 Task: In the Company chevron.com, Log call with description : 'Had a conversation with a lead interested in our support services.'; Select call outcome: 'Busy '; Select call Direction: Inbound; Add date: '15 August, 2023' and time 10:30:AM. Logged in from softage.1@softage.net
Action: Mouse moved to (106, 65)
Screenshot: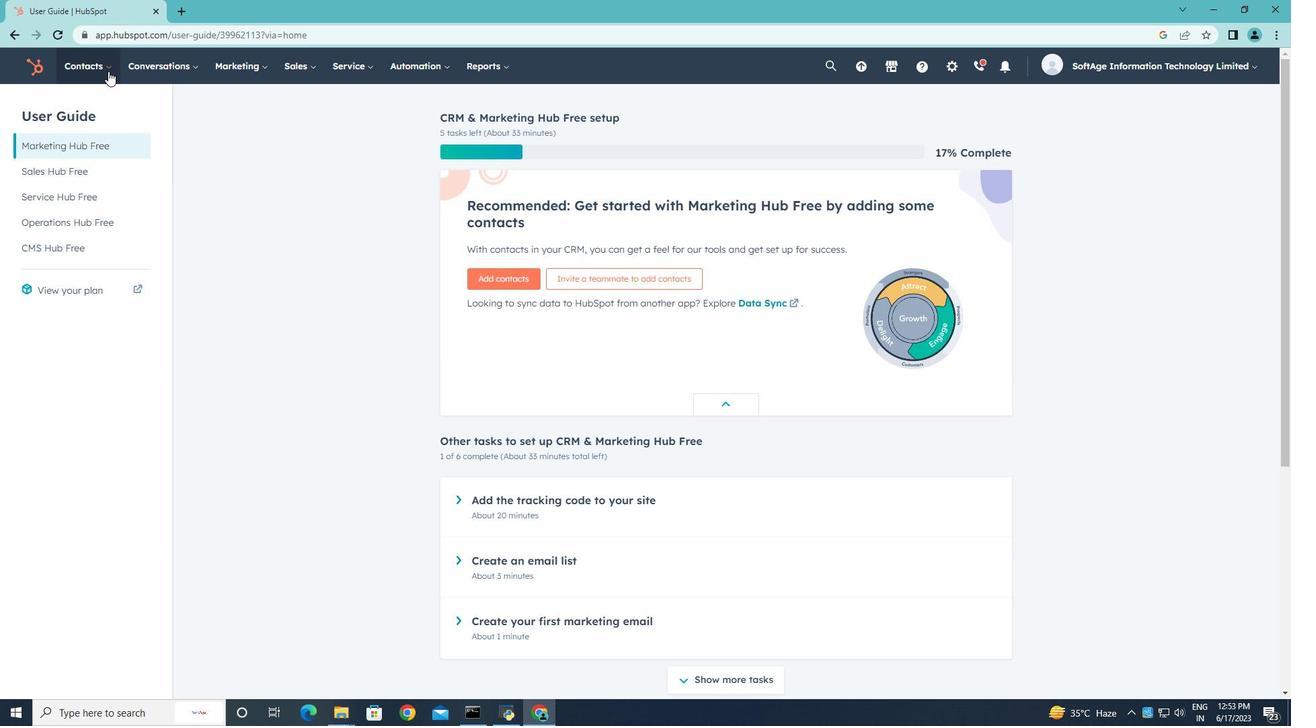 
Action: Mouse pressed left at (106, 65)
Screenshot: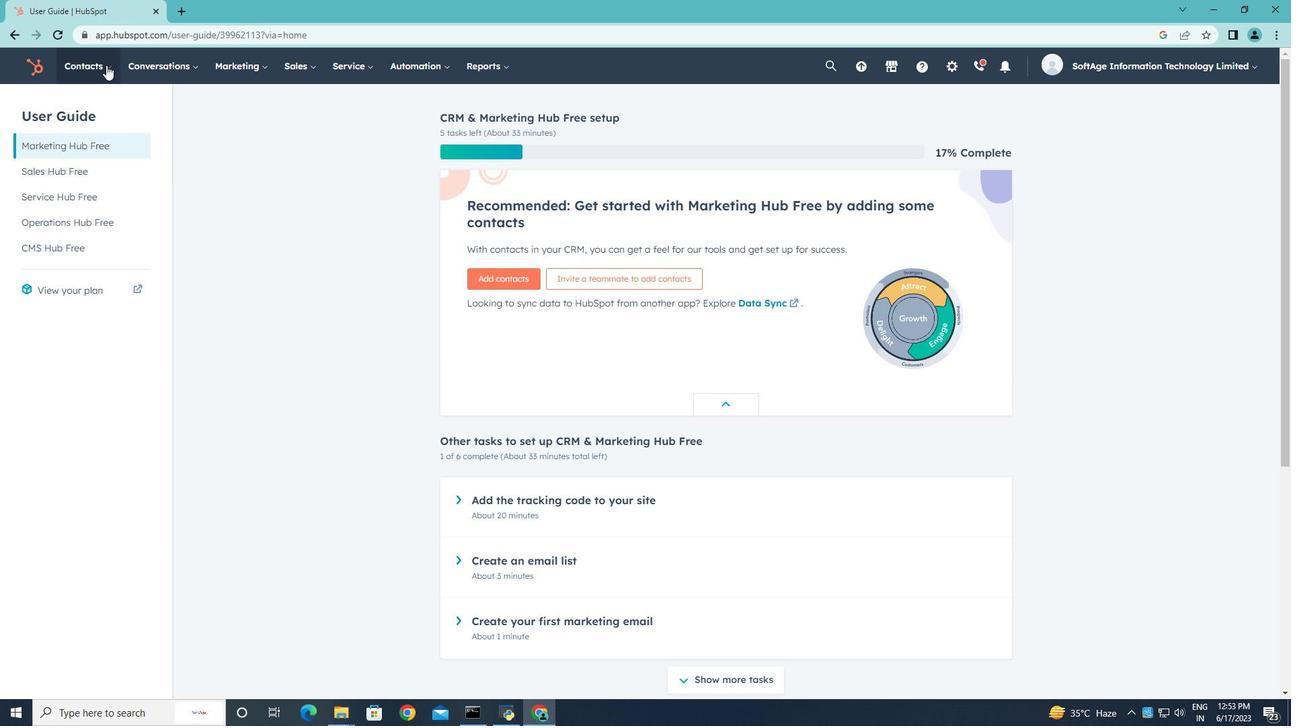
Action: Mouse moved to (103, 129)
Screenshot: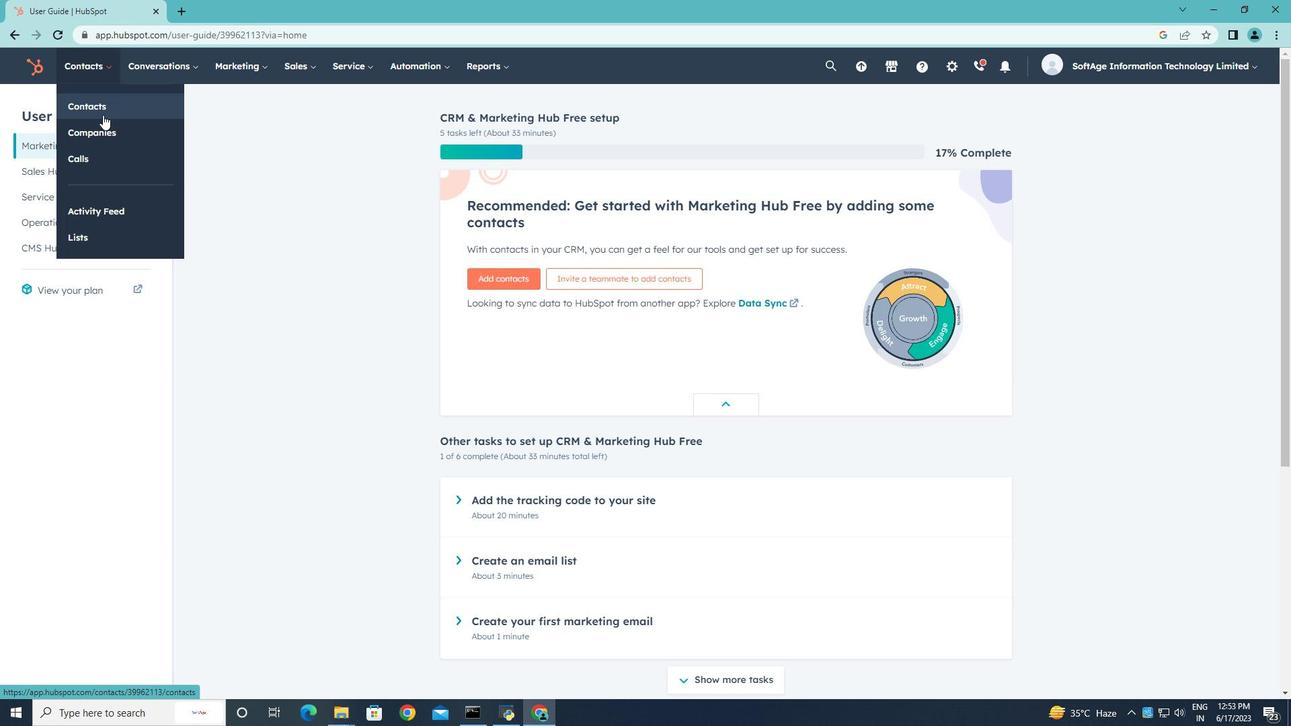 
Action: Mouse pressed left at (103, 129)
Screenshot: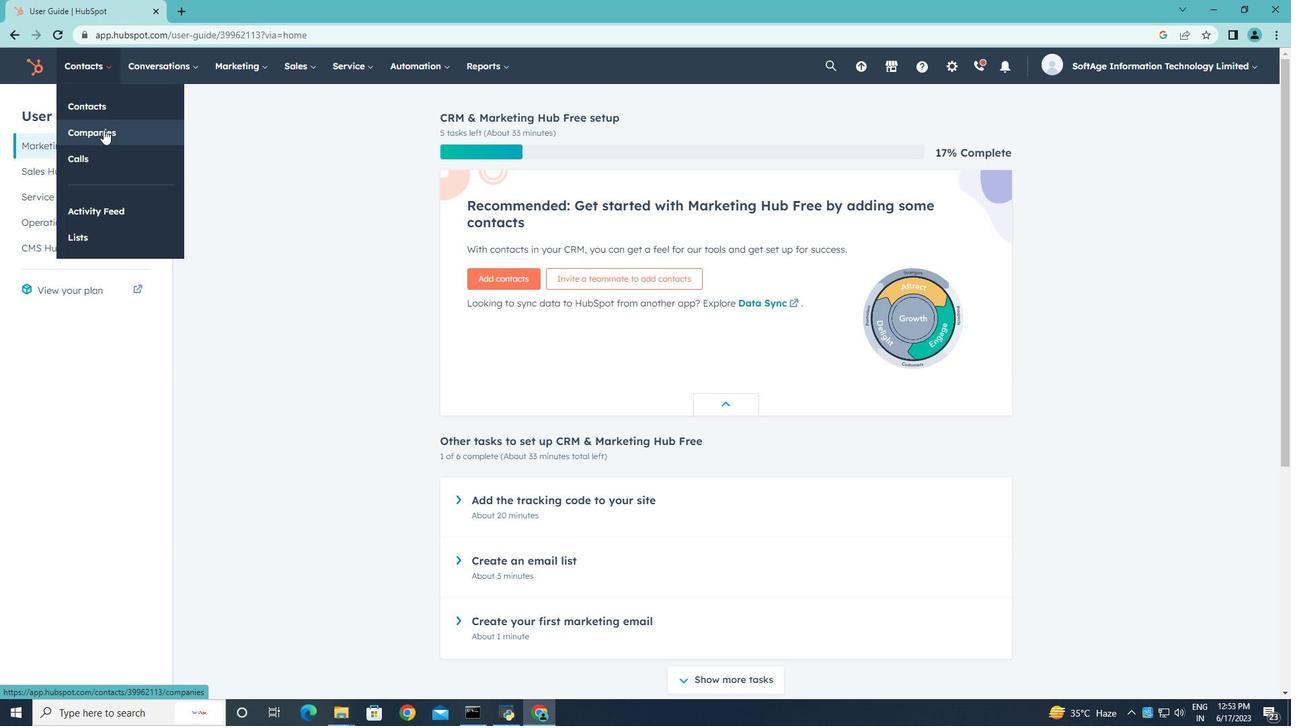
Action: Mouse moved to (96, 213)
Screenshot: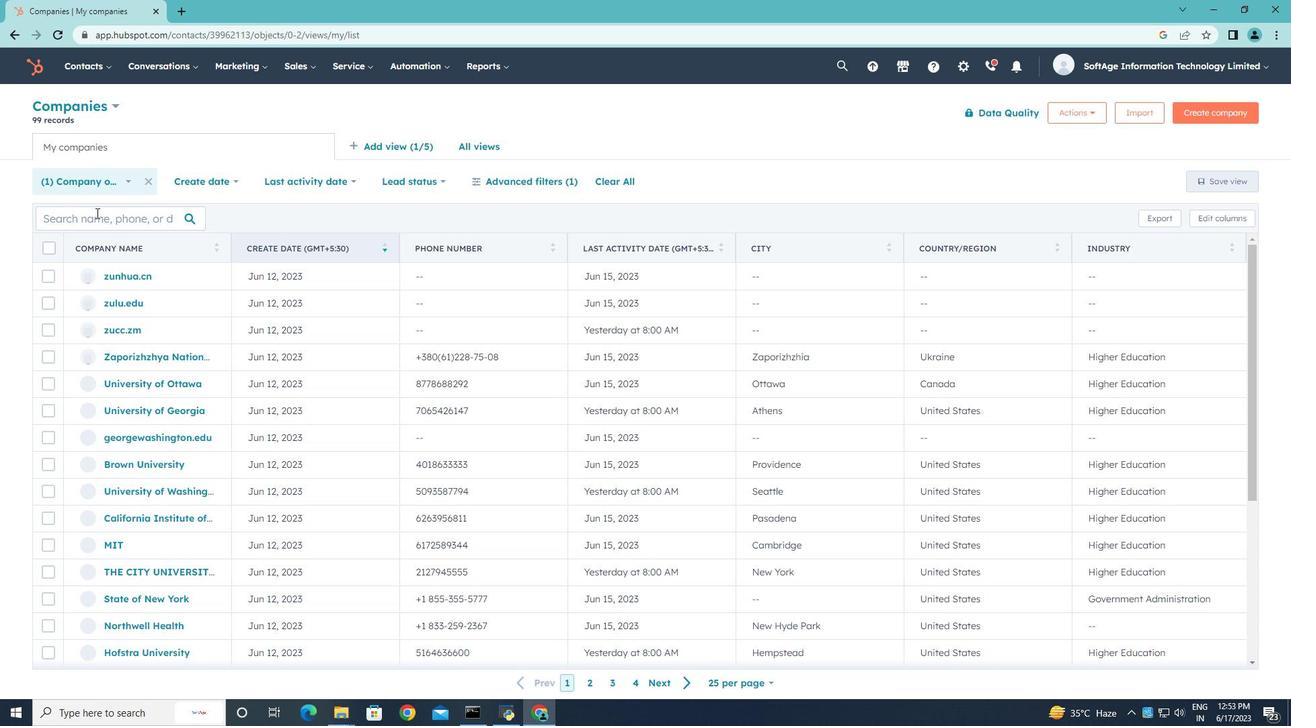 
Action: Mouse pressed left at (96, 213)
Screenshot: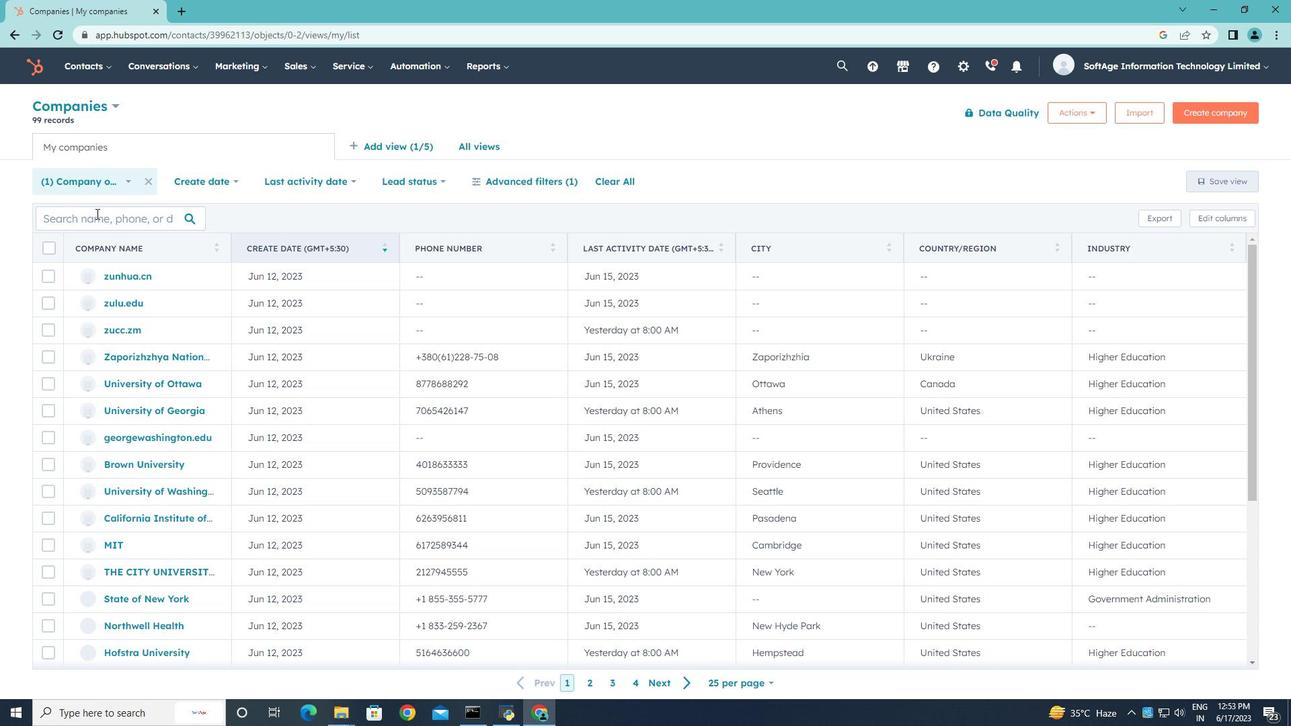 
Action: Key pressed chevron.com
Screenshot: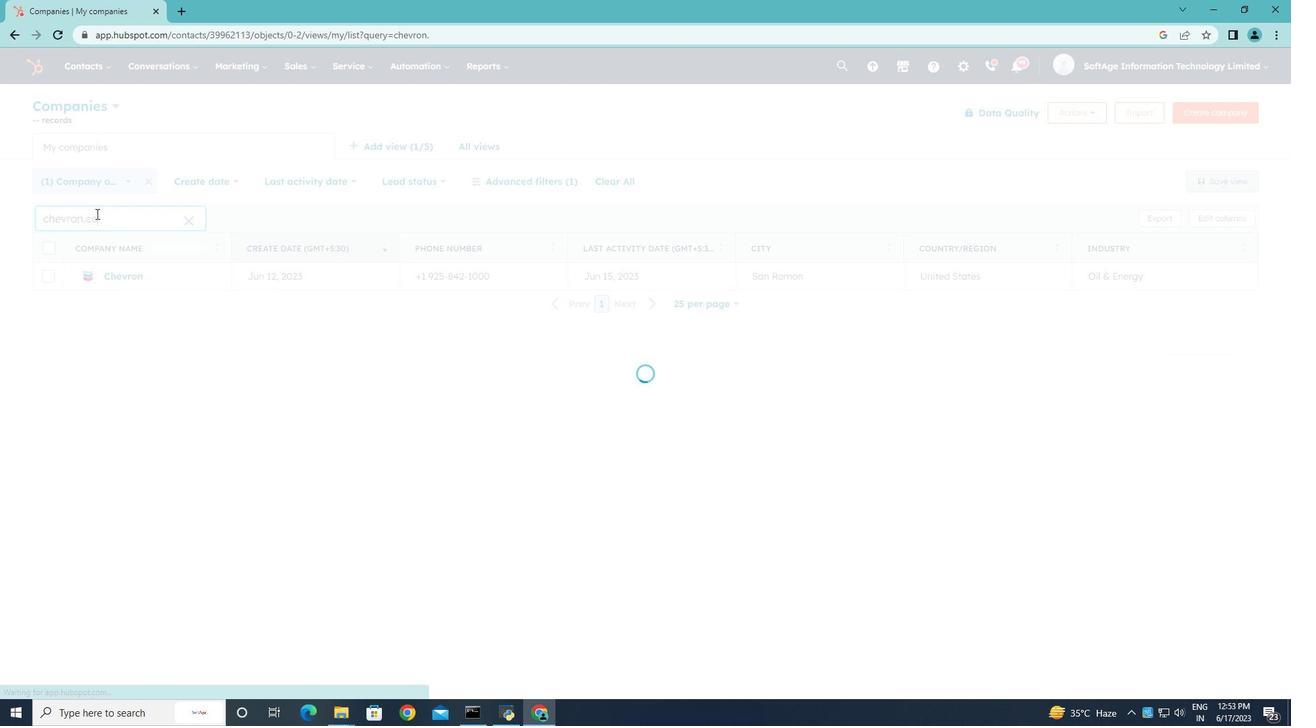
Action: Mouse moved to (123, 275)
Screenshot: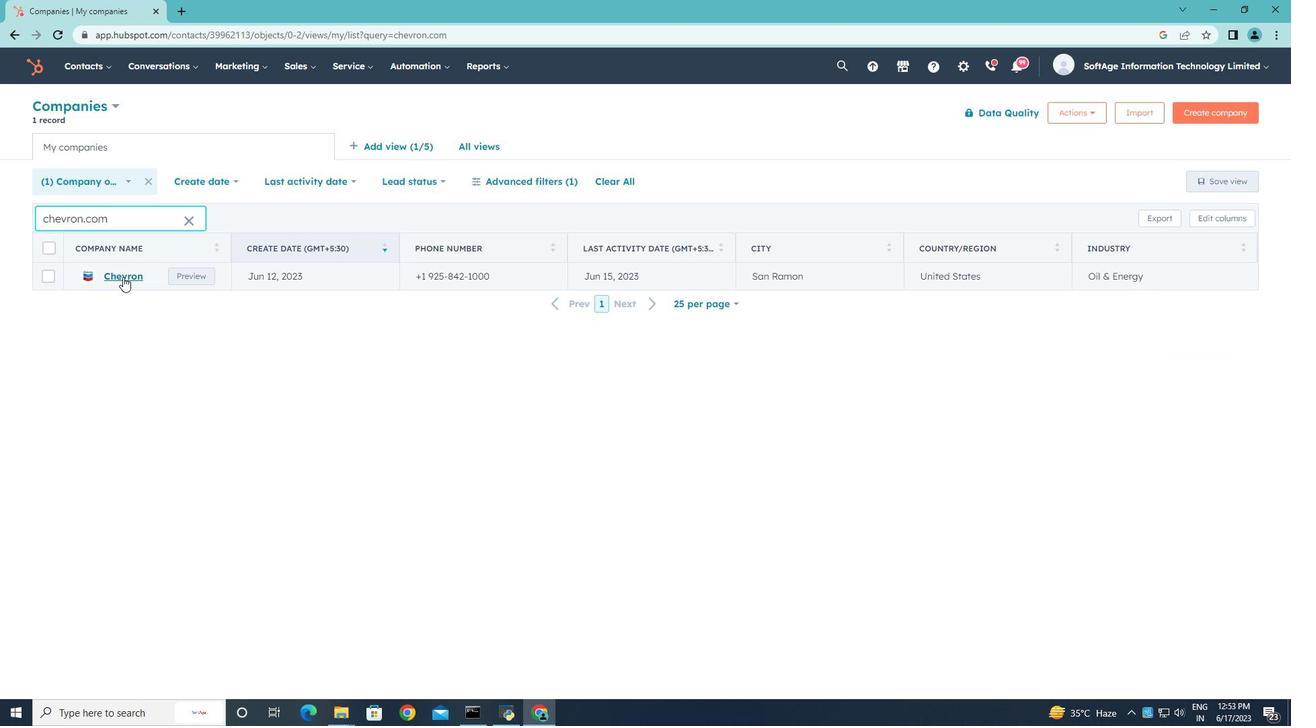 
Action: Mouse pressed left at (123, 275)
Screenshot: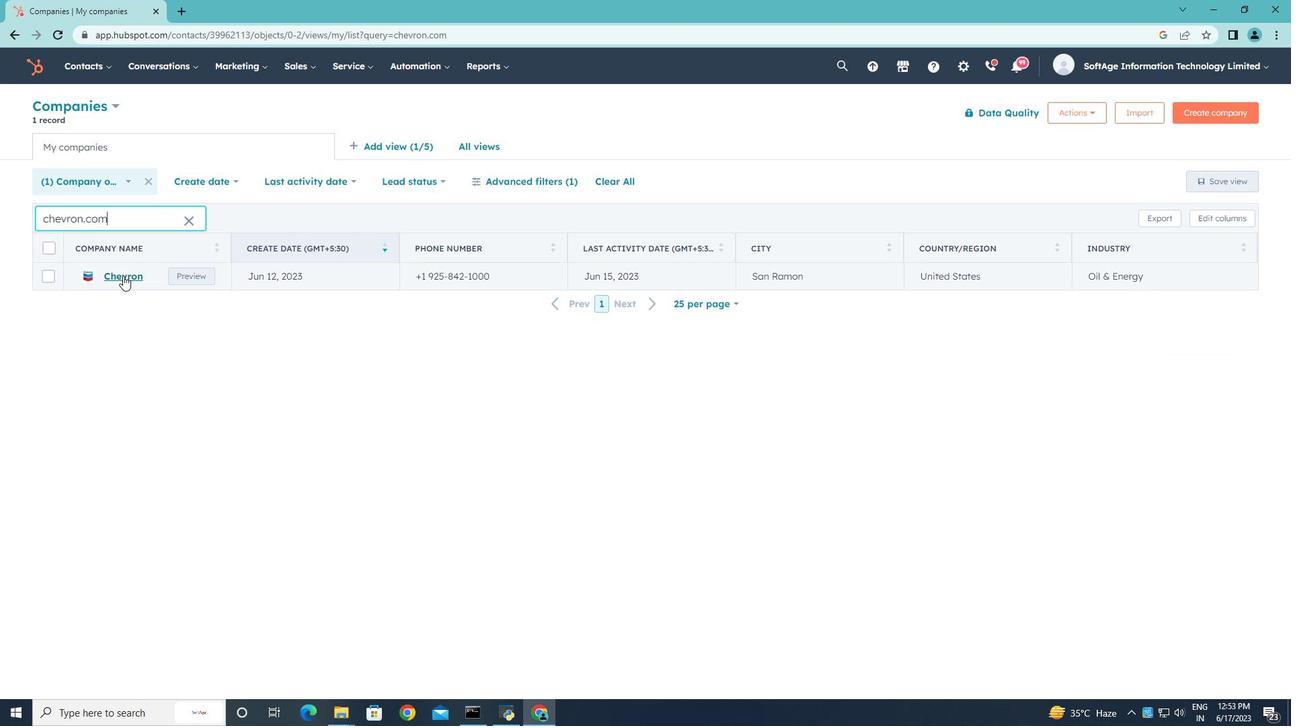 
Action: Mouse moved to (264, 230)
Screenshot: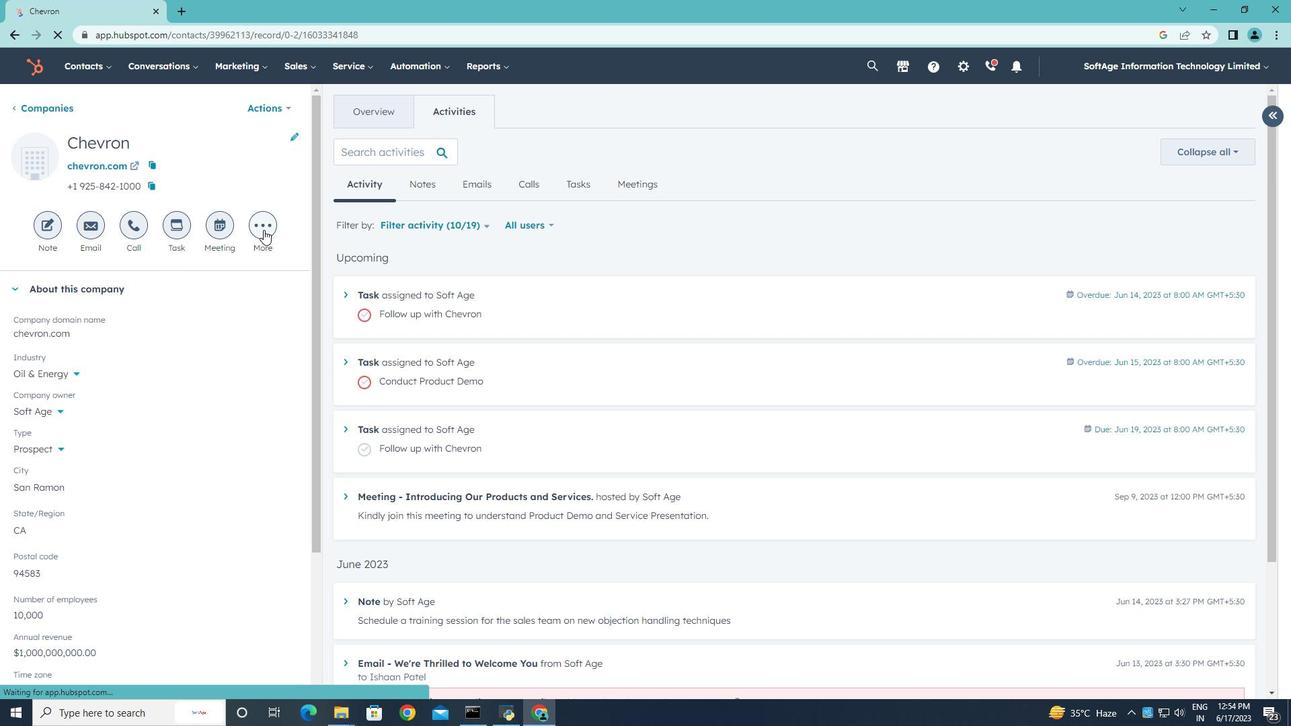 
Action: Mouse pressed left at (264, 230)
Screenshot: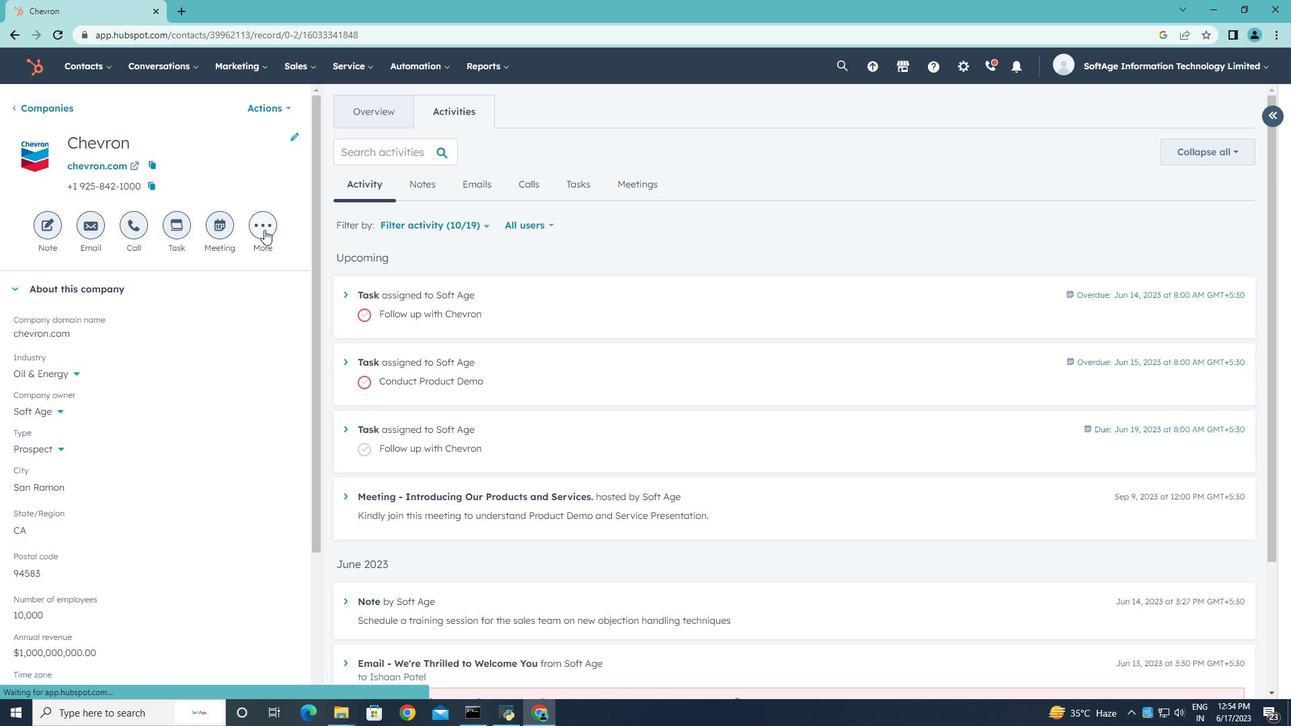 
Action: Mouse moved to (248, 341)
Screenshot: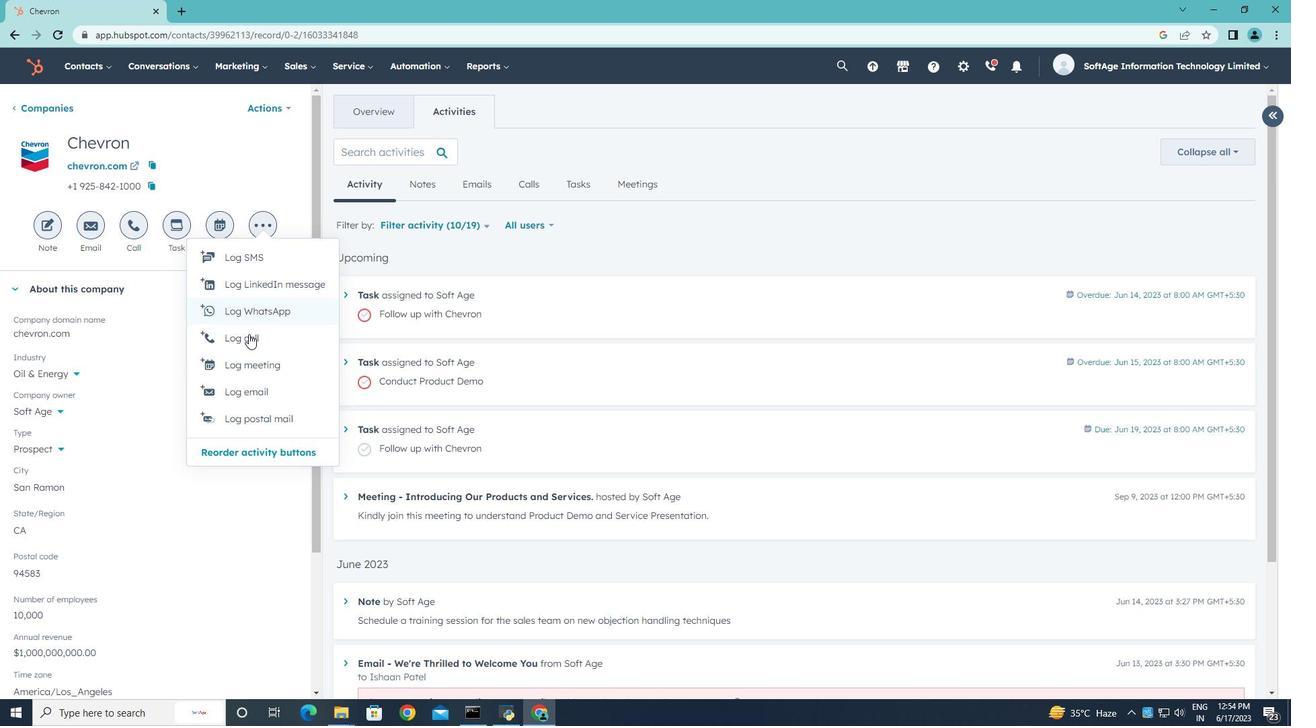 
Action: Mouse pressed left at (248, 341)
Screenshot: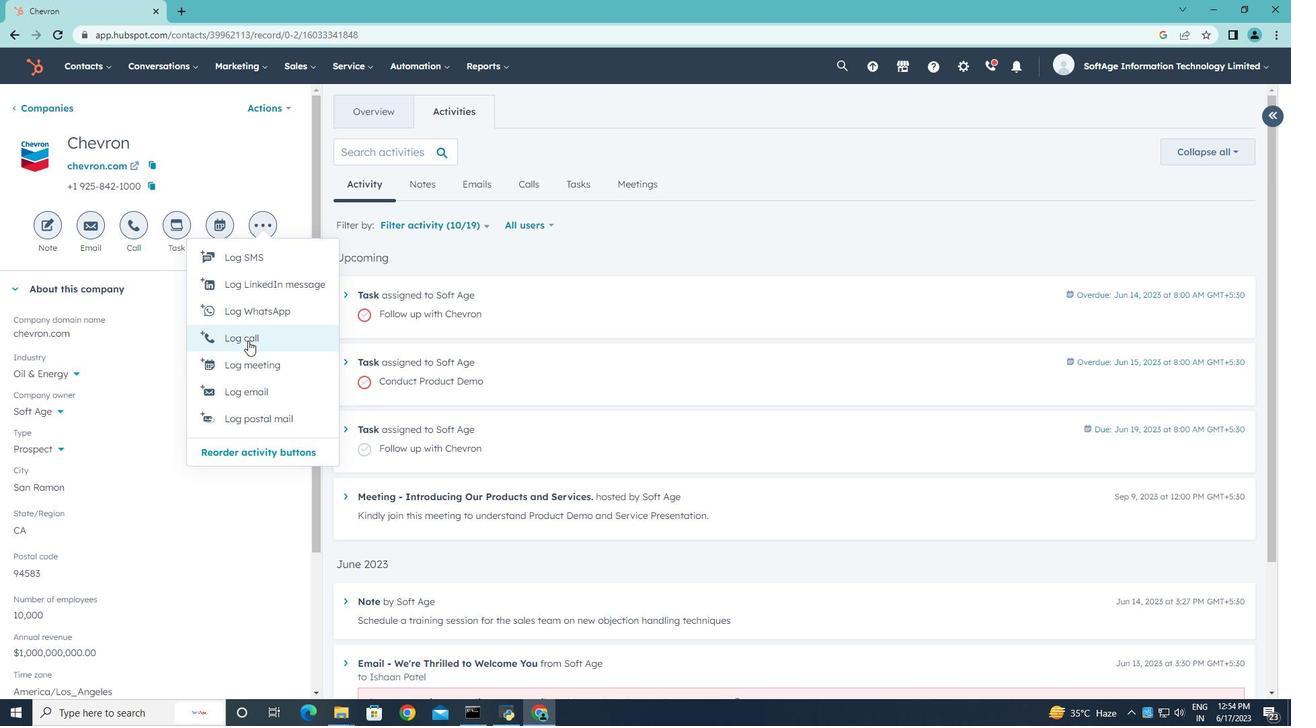 
Action: Key pressed <Key.shift>Had<Key.space>a<Key.space>conversation<Key.space>with<Key.space>a<Key.space>lead<Key.space>interested<Key.space>in<Key.space>our<Key.space>support<Key.space>services.
Screenshot: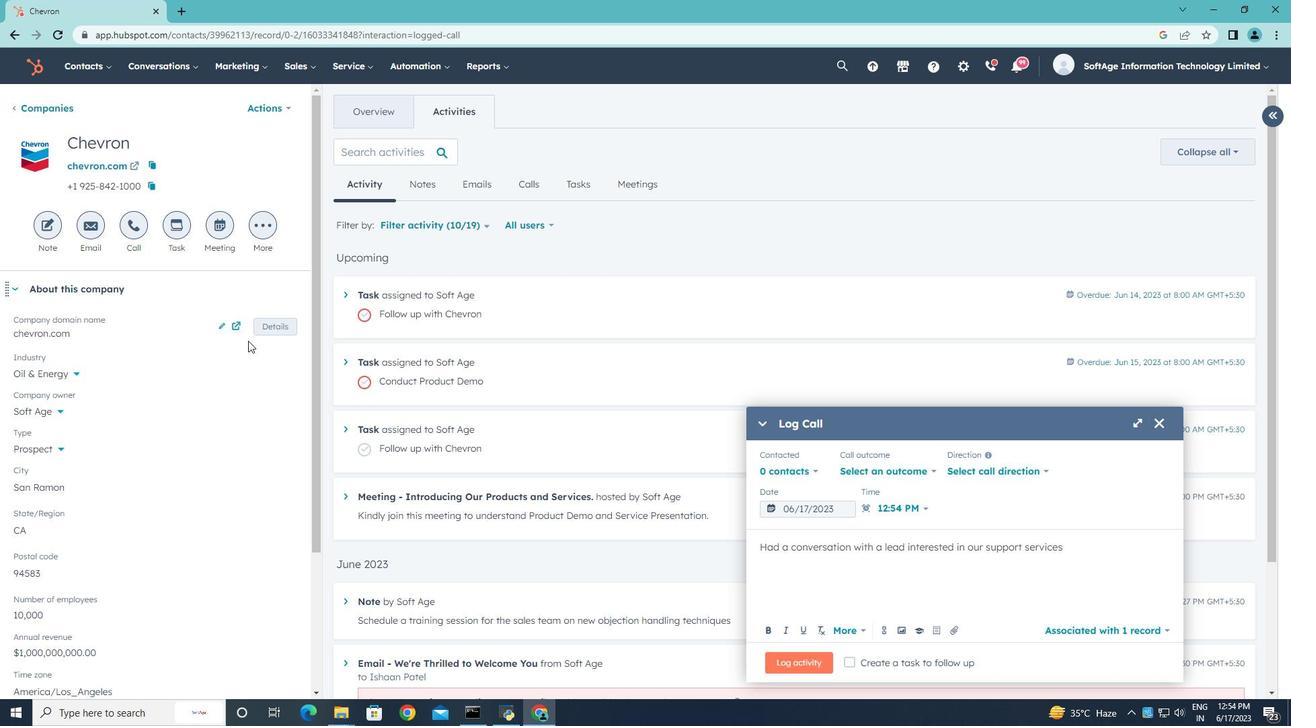 
Action: Mouse moved to (934, 471)
Screenshot: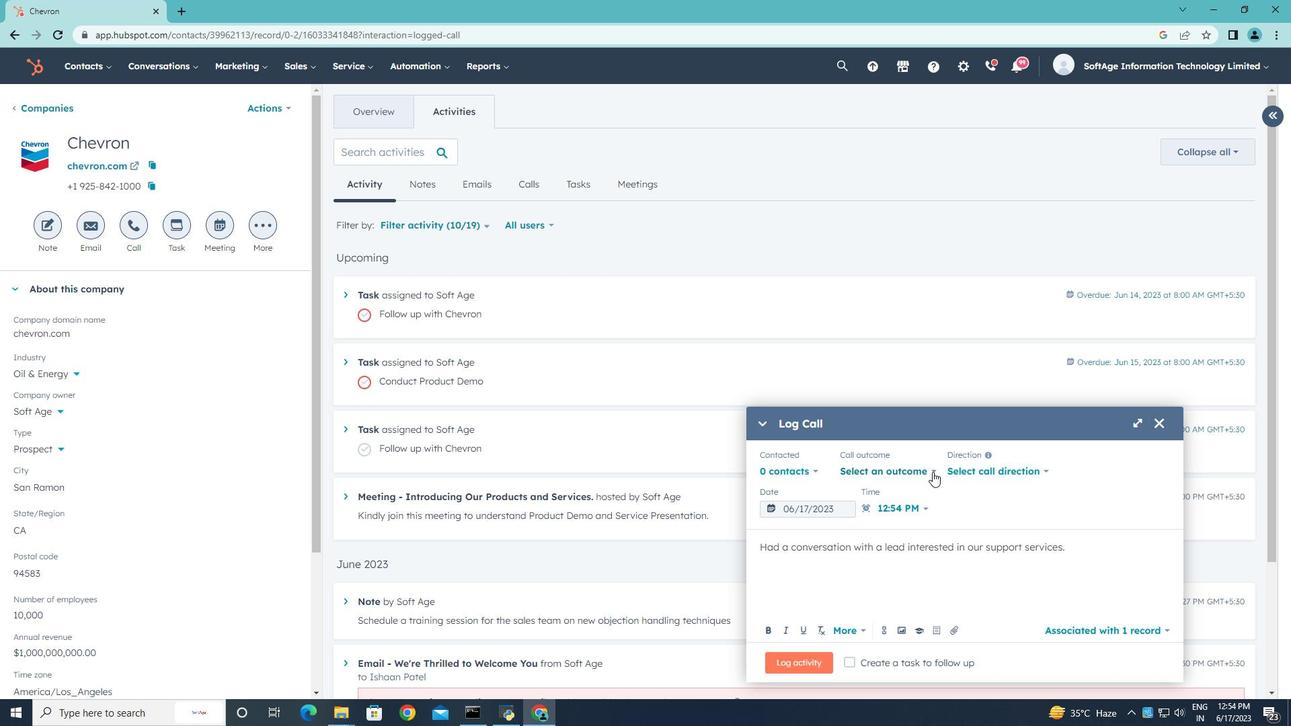 
Action: Mouse pressed left at (934, 471)
Screenshot: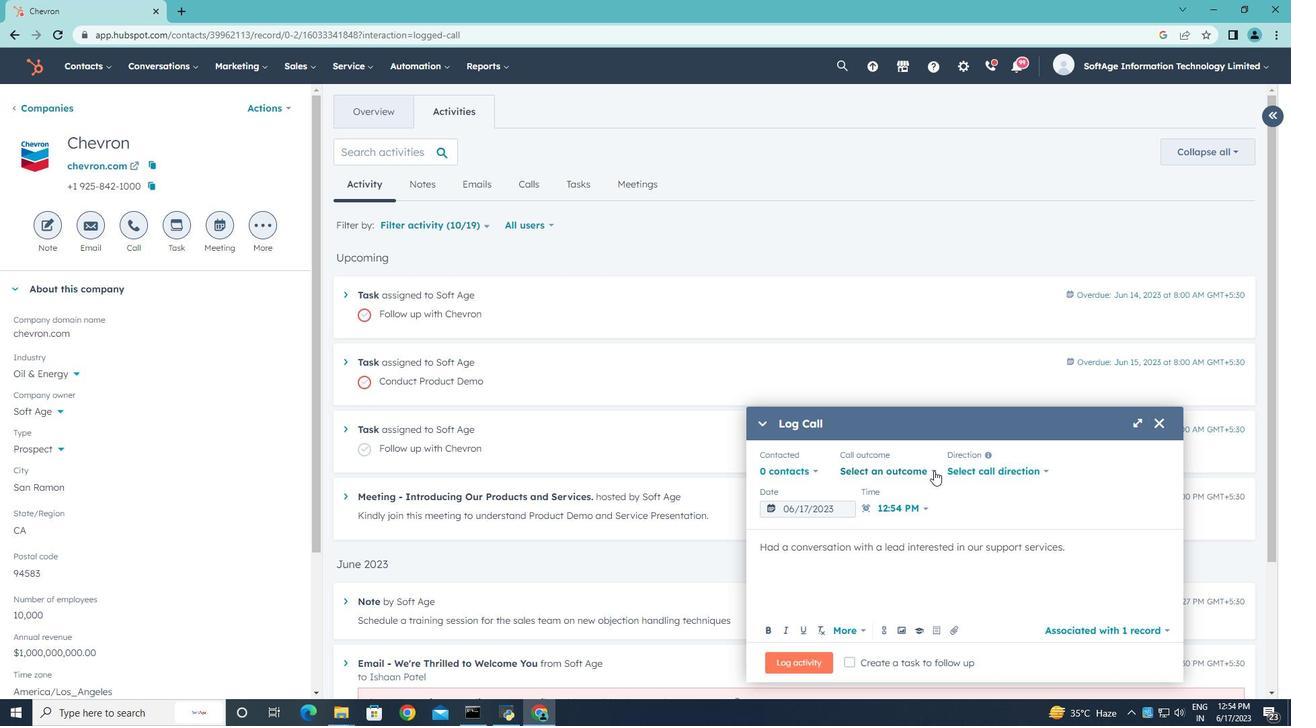 
Action: Mouse moved to (888, 508)
Screenshot: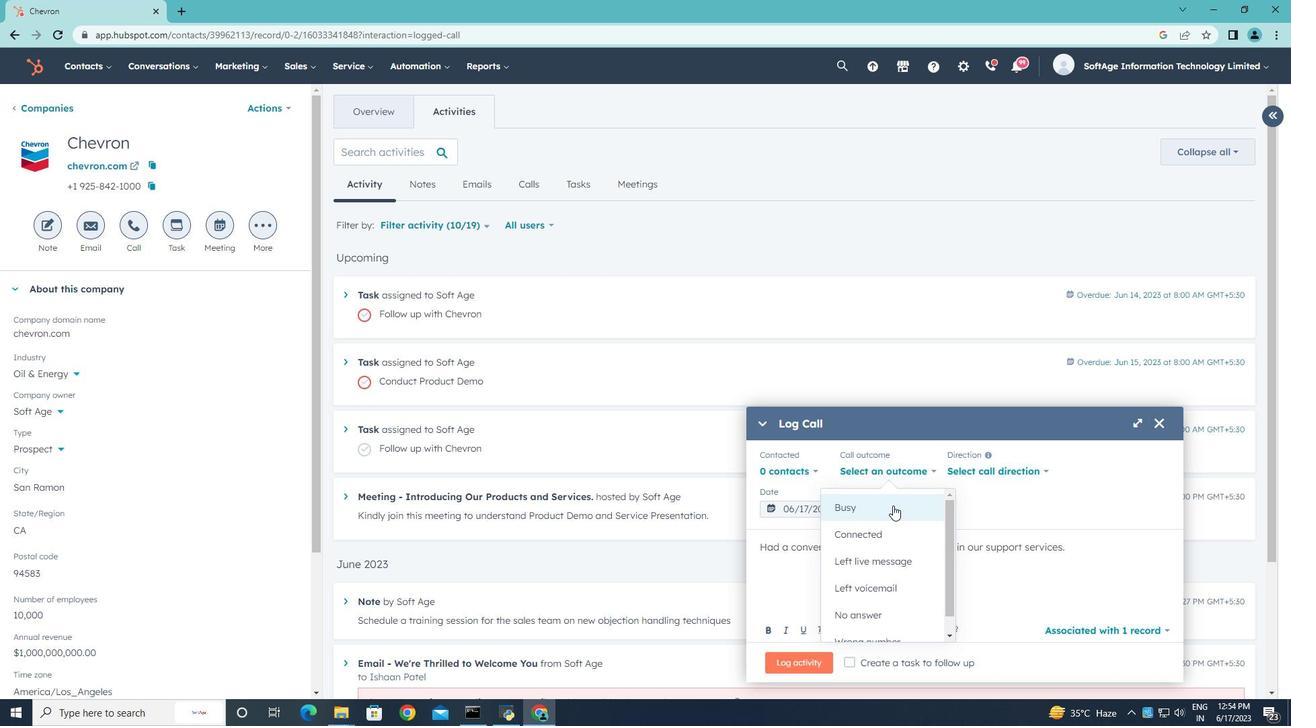 
Action: Mouse pressed left at (888, 508)
Screenshot: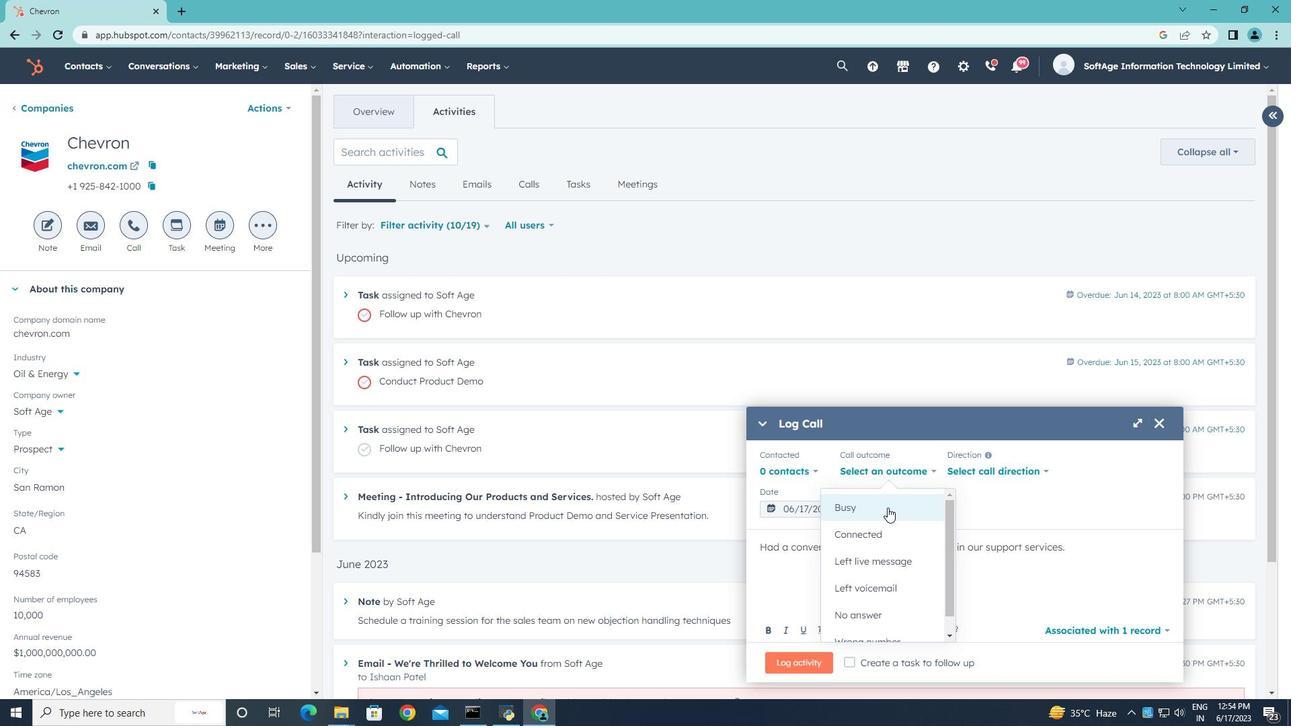 
Action: Mouse moved to (979, 471)
Screenshot: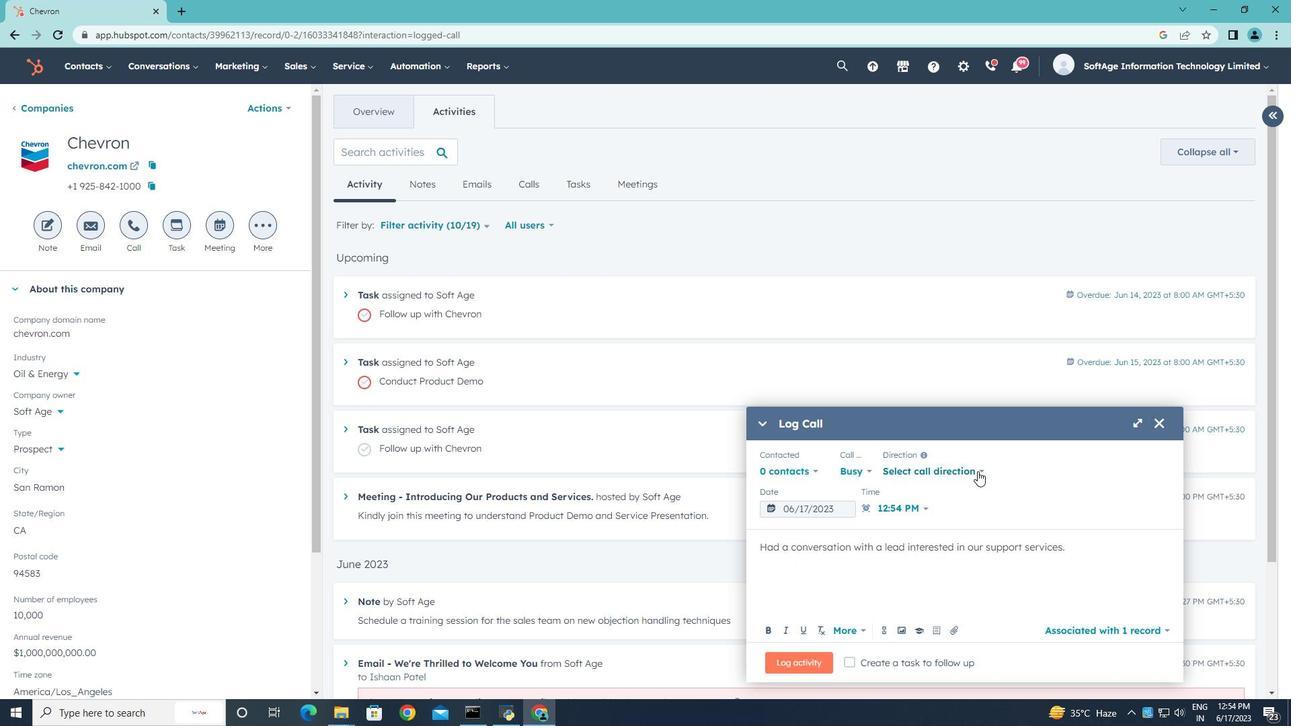 
Action: Mouse pressed left at (979, 471)
Screenshot: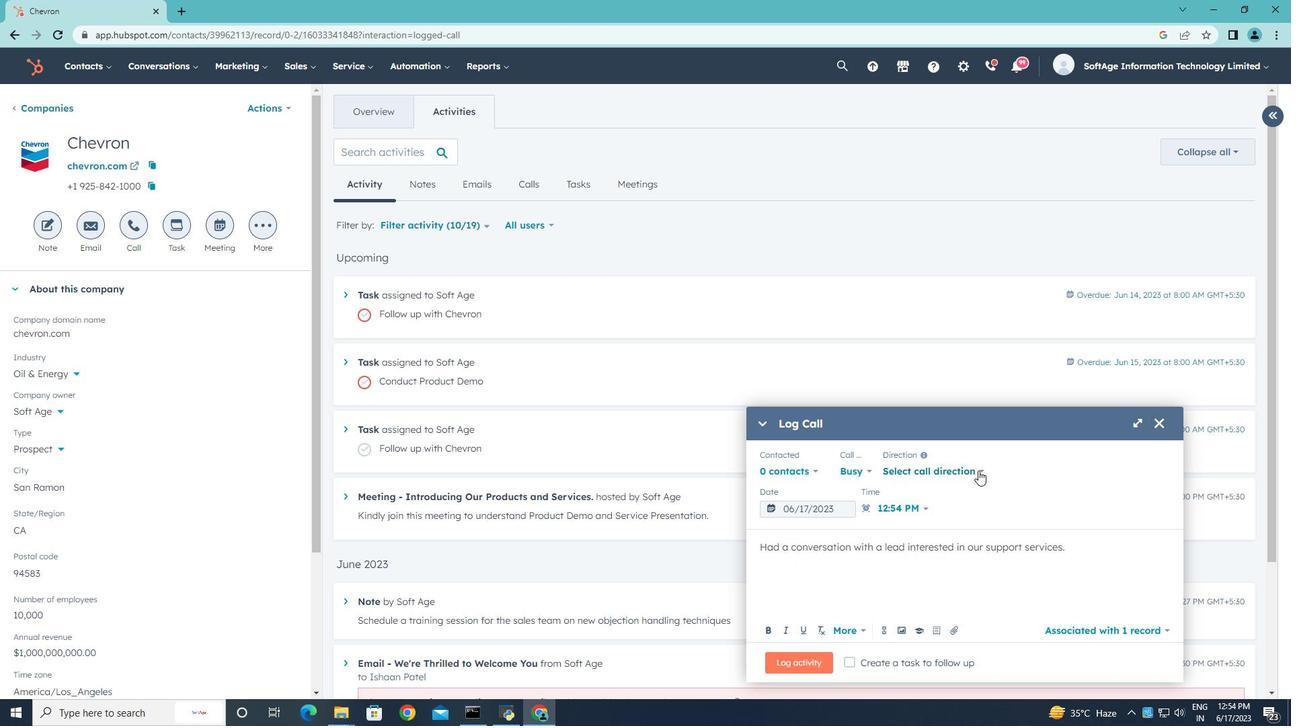 
Action: Mouse moved to (951, 507)
Screenshot: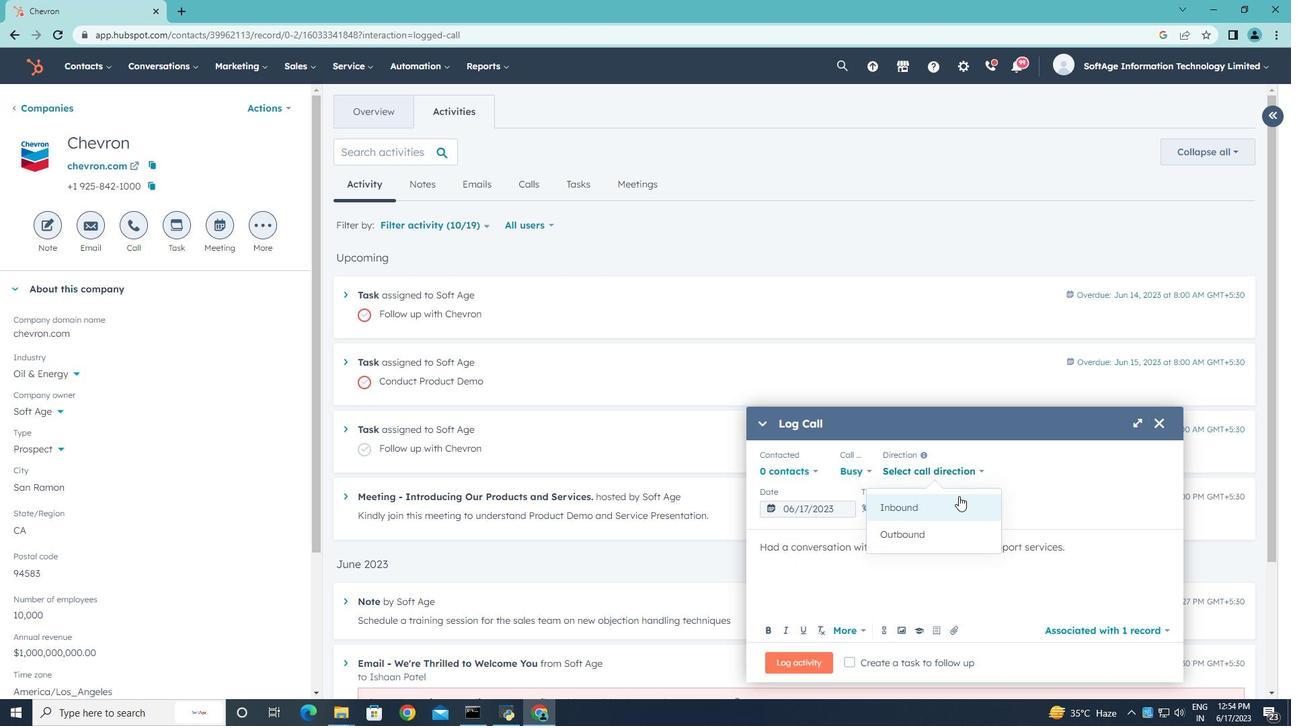 
Action: Mouse pressed left at (951, 507)
Screenshot: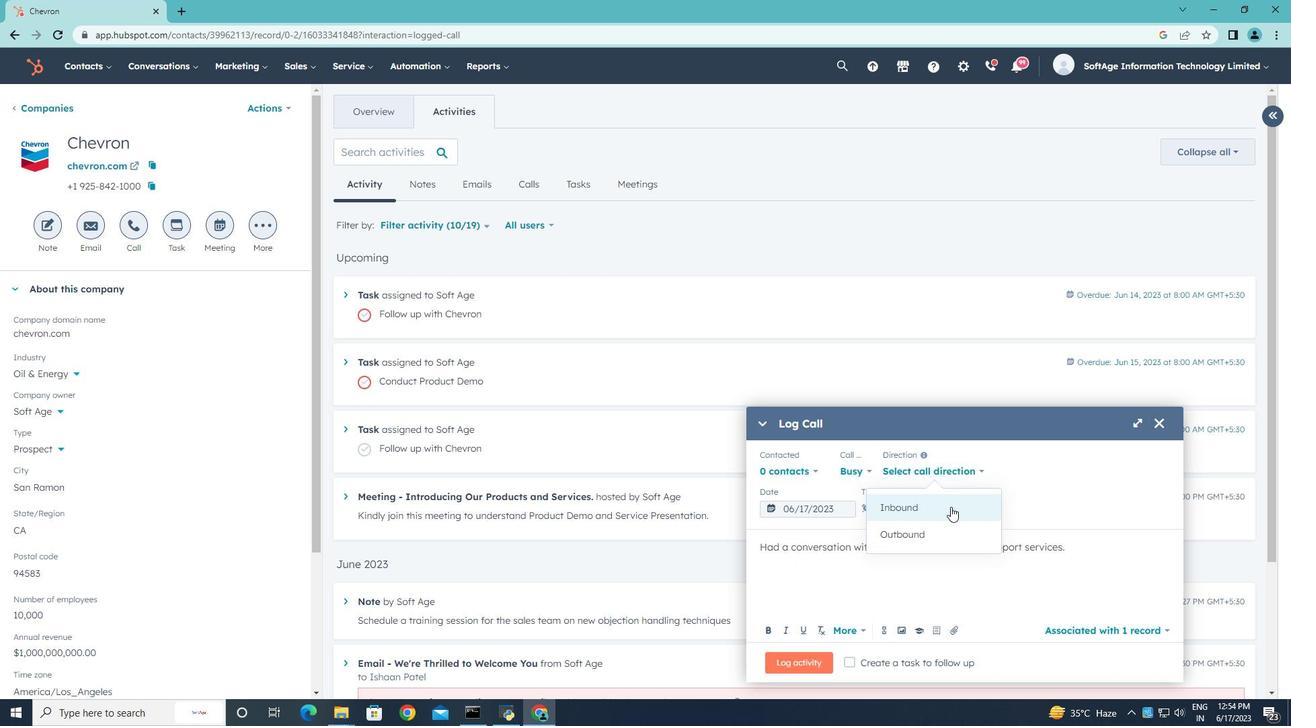 
Action: Mouse moved to (1042, 474)
Screenshot: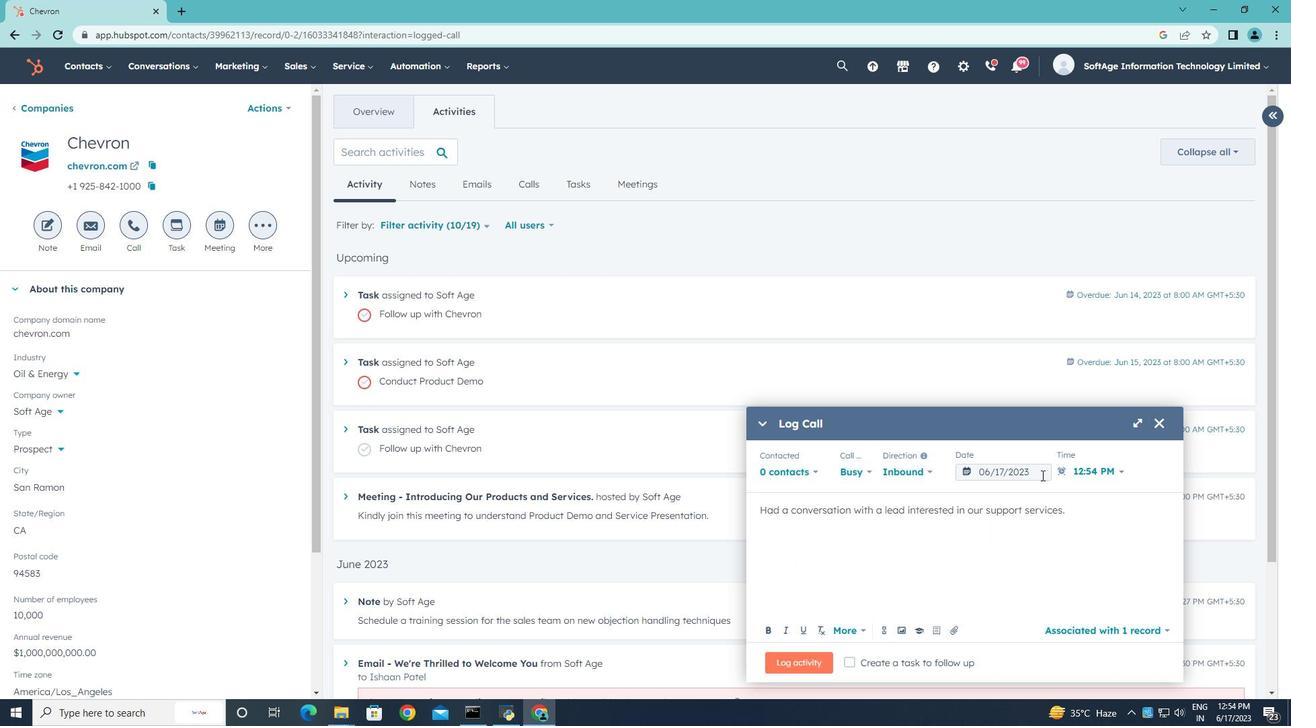 
Action: Mouse pressed left at (1042, 474)
Screenshot: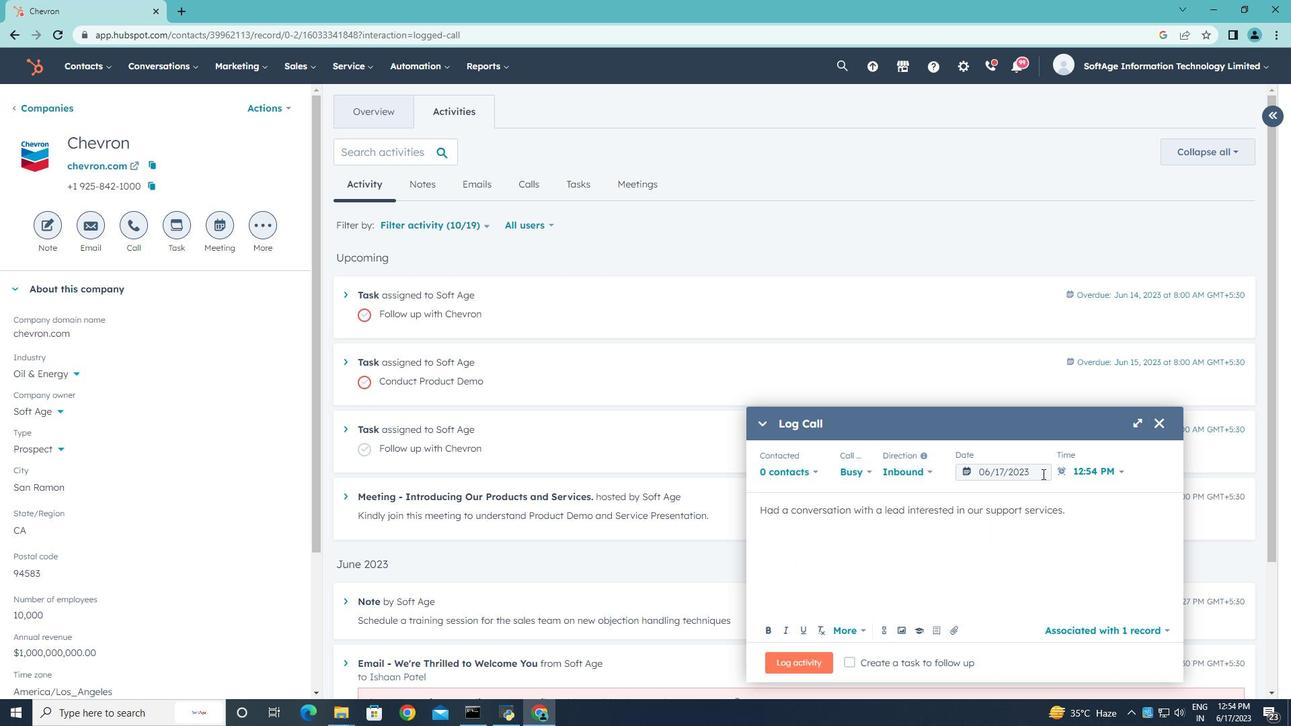 
Action: Mouse moved to (1132, 256)
Screenshot: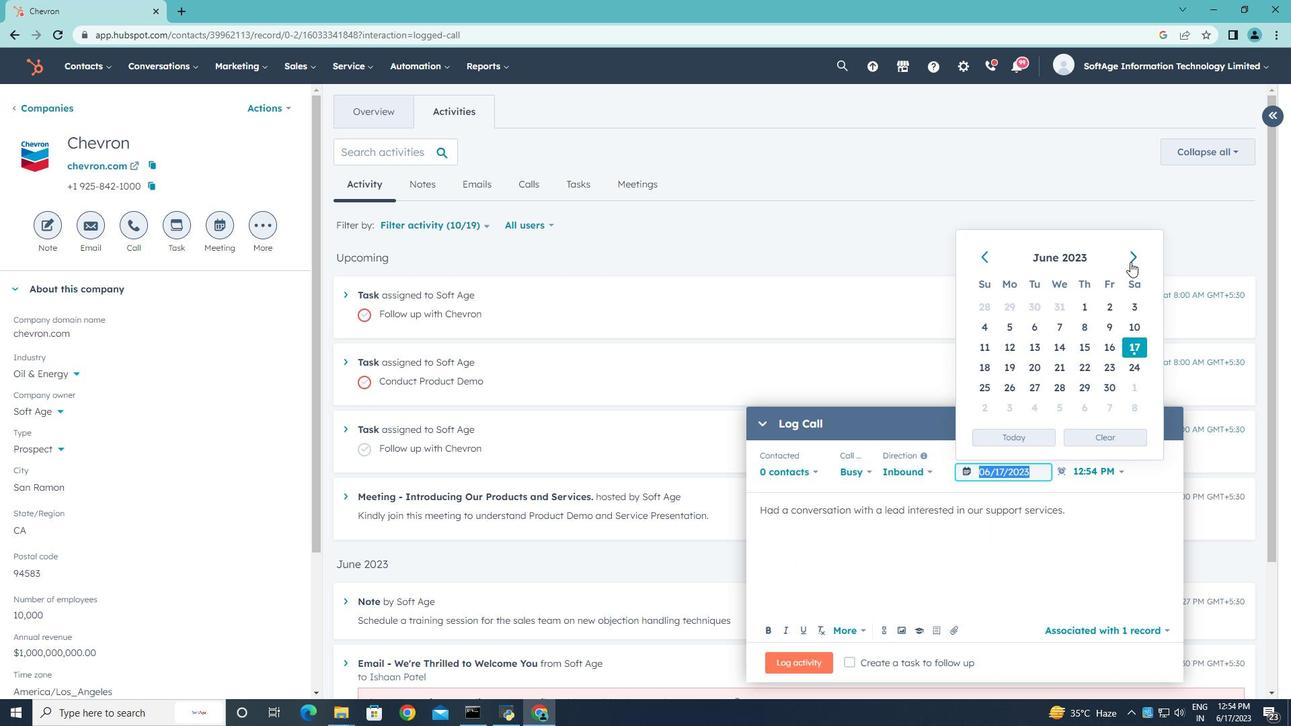 
Action: Mouse pressed left at (1132, 256)
Screenshot: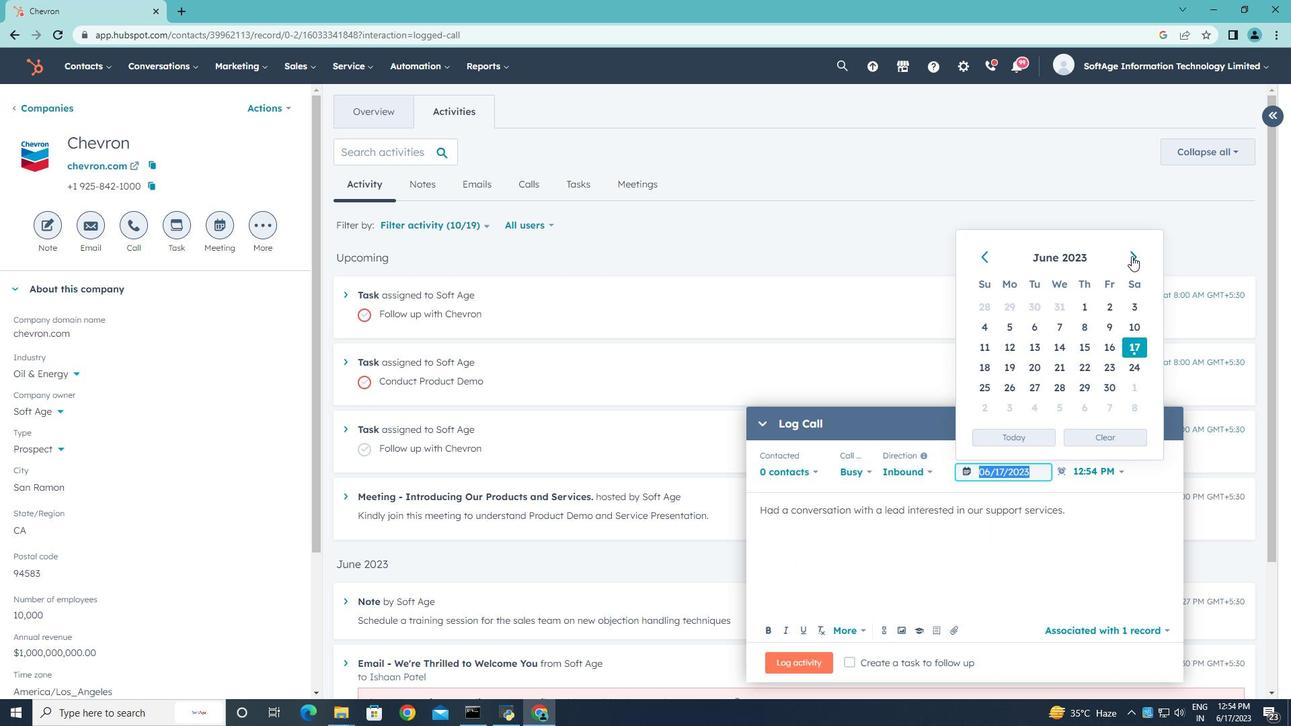 
Action: Mouse pressed left at (1132, 256)
Screenshot: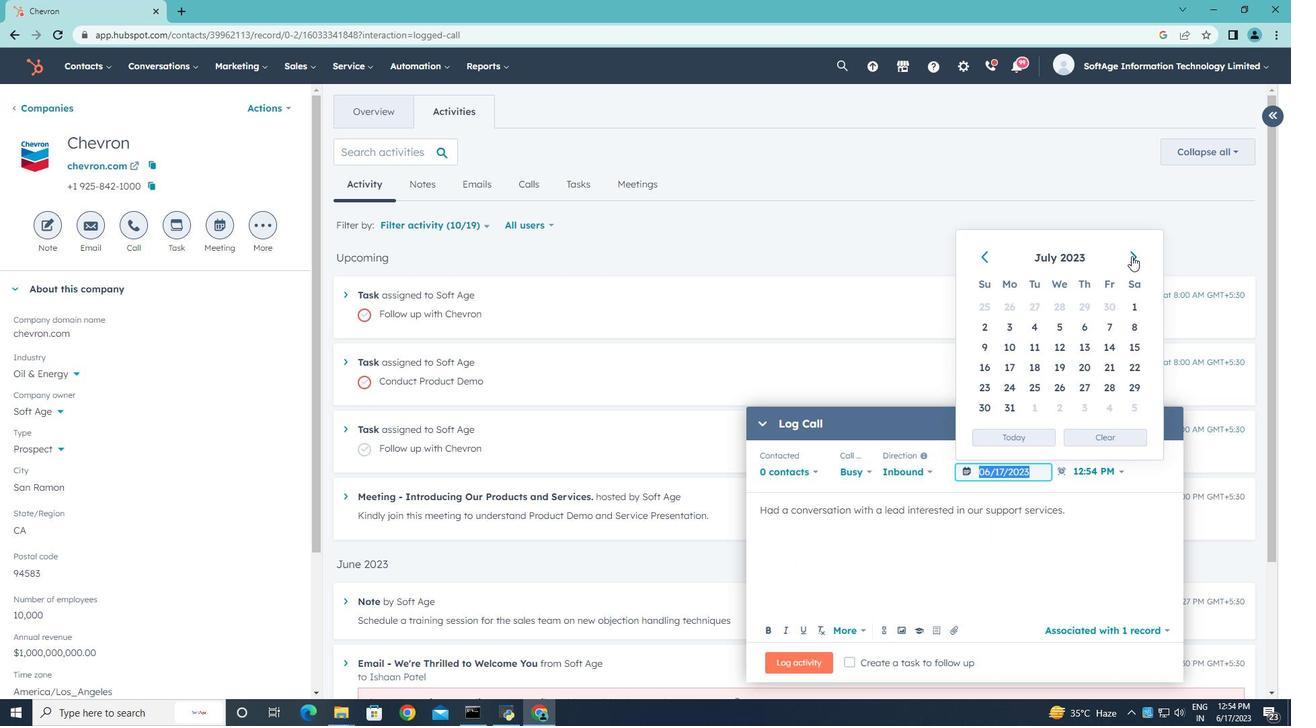 
Action: Mouse moved to (1037, 345)
Screenshot: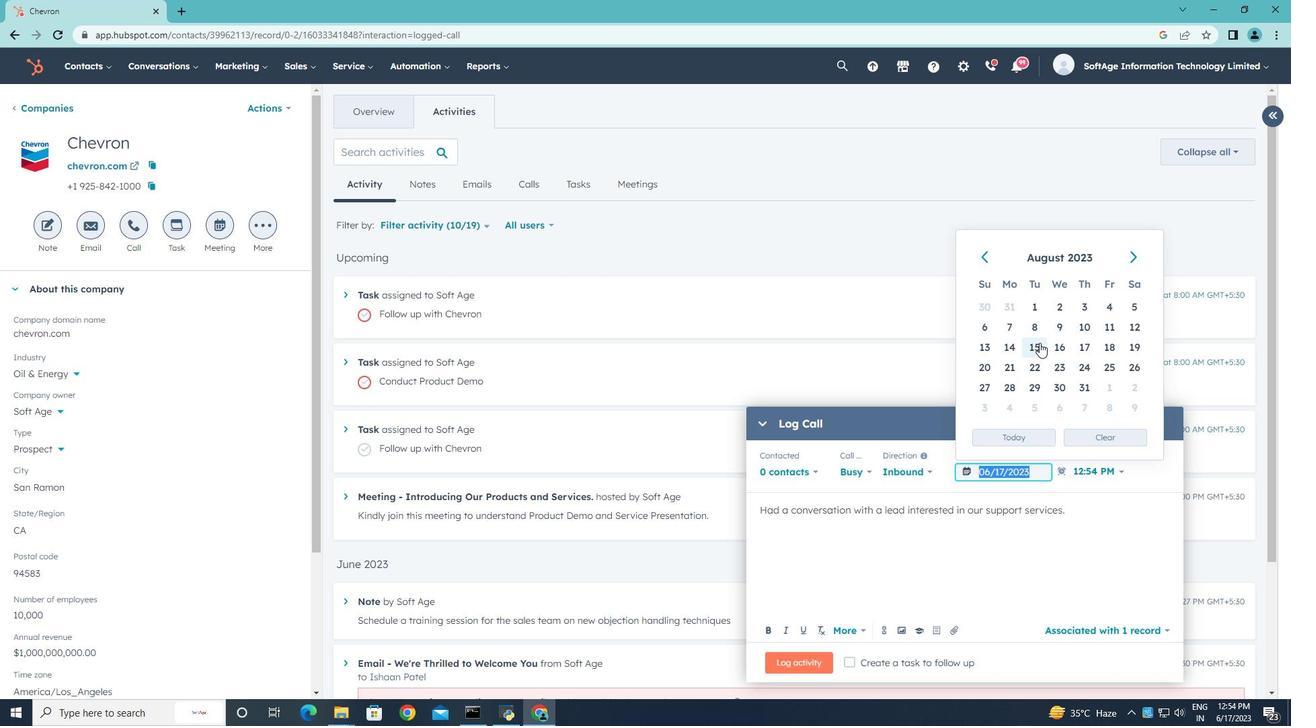 
Action: Mouse pressed left at (1037, 345)
Screenshot: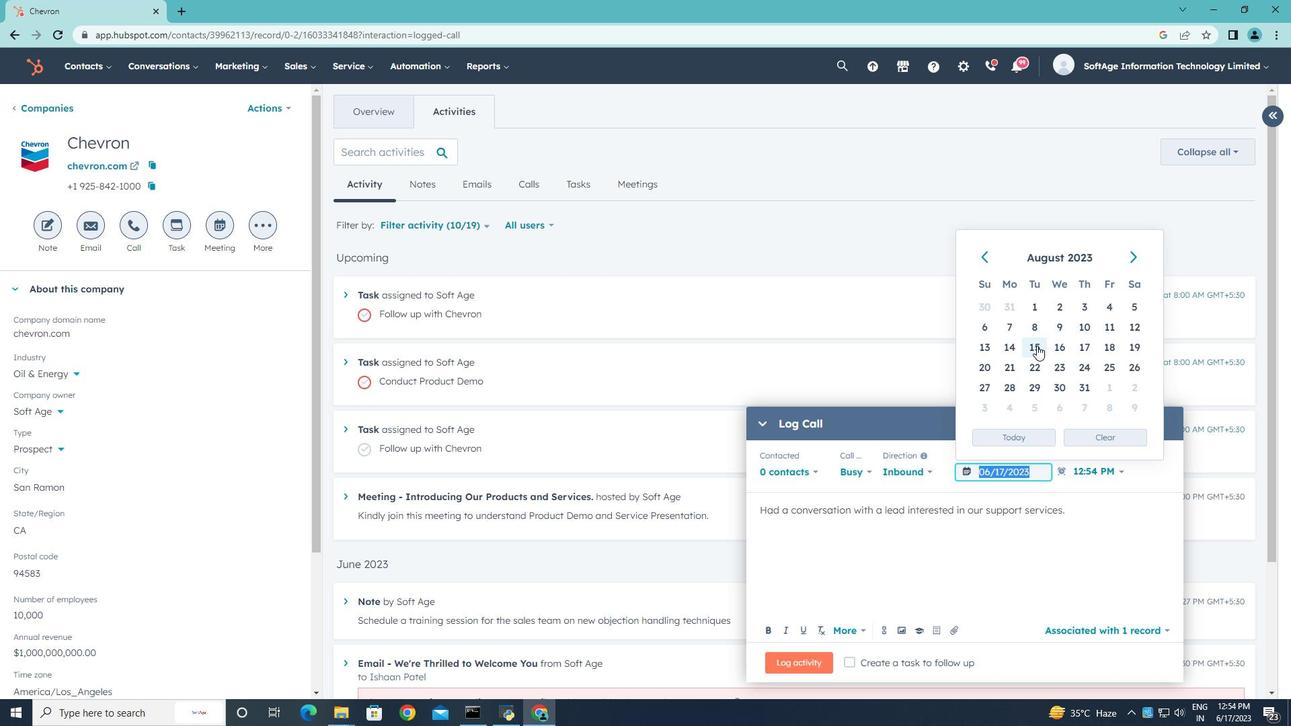 
Action: Mouse moved to (1123, 472)
Screenshot: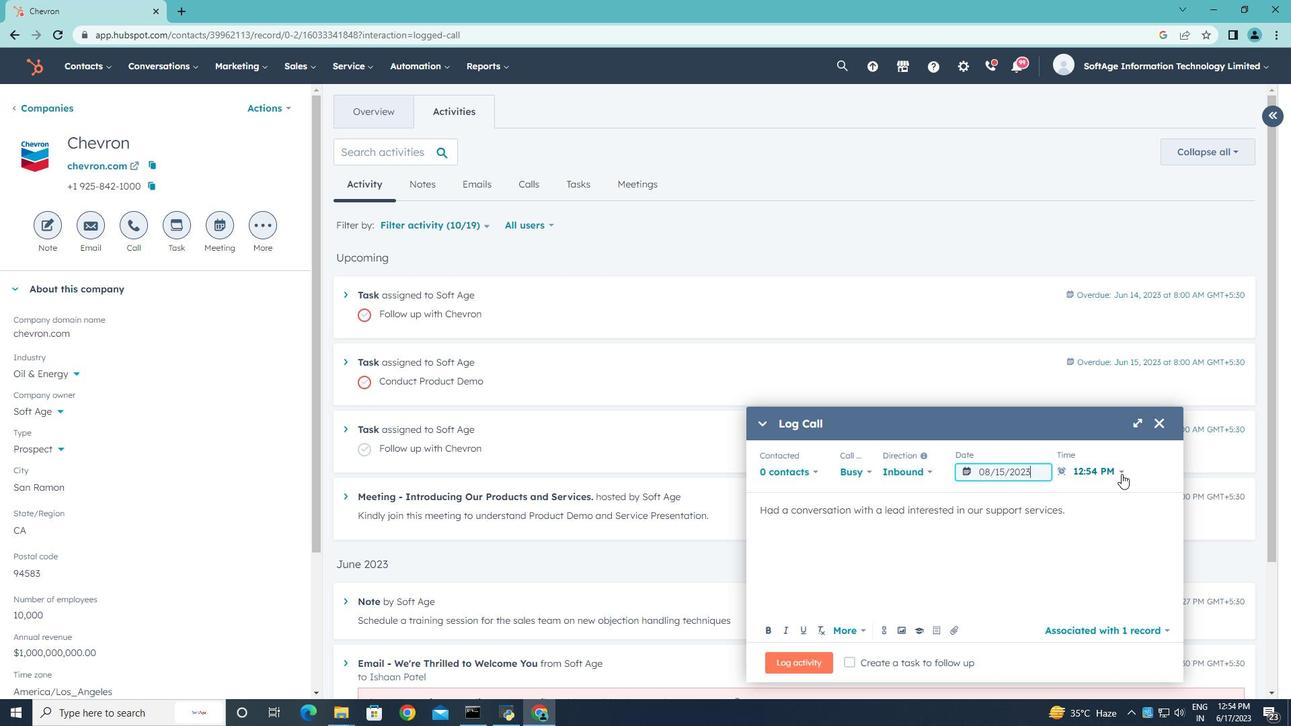 
Action: Mouse pressed left at (1123, 472)
Screenshot: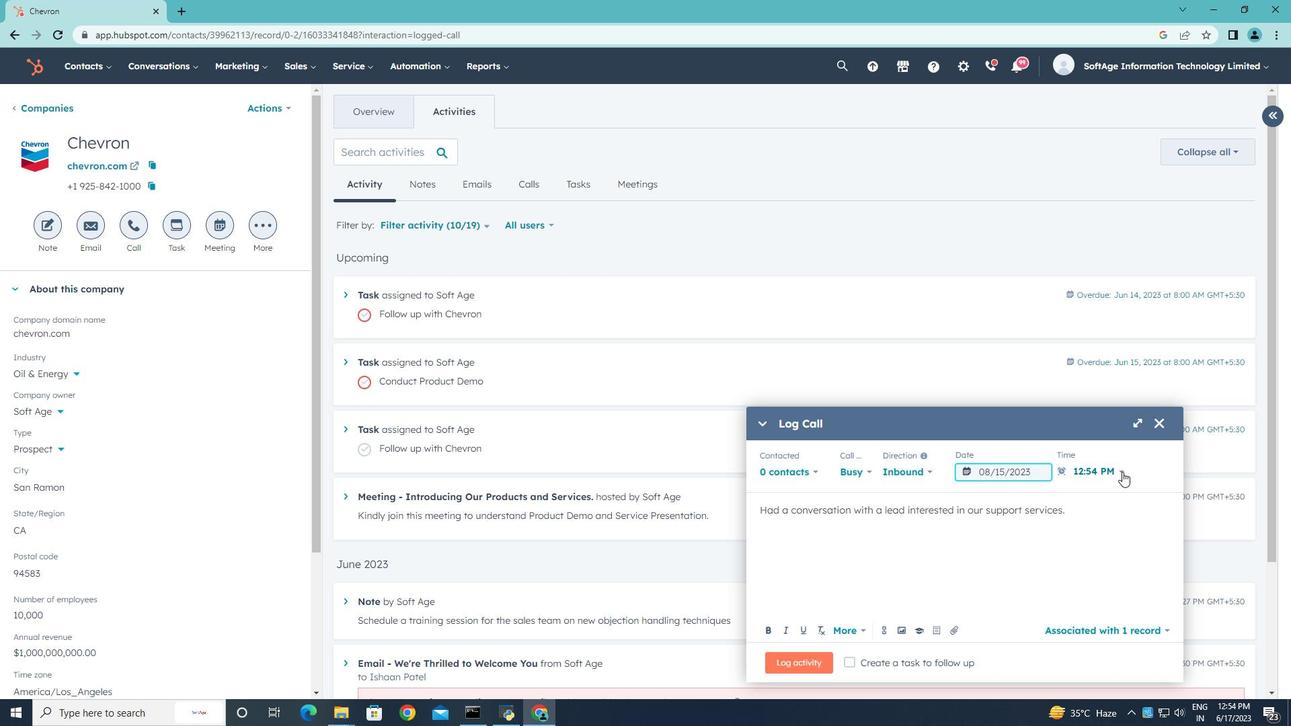 
Action: Mouse moved to (1089, 571)
Screenshot: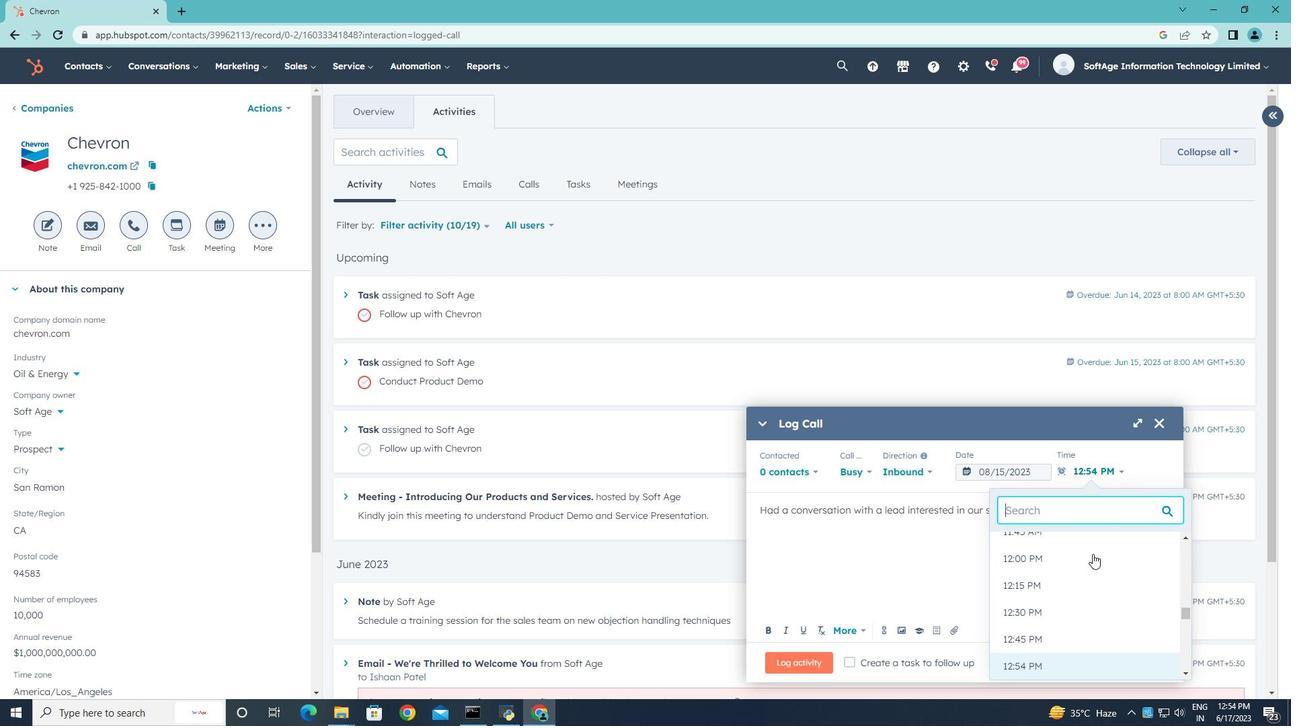 
Action: Mouse scrolled (1089, 572) with delta (0, 0)
Screenshot: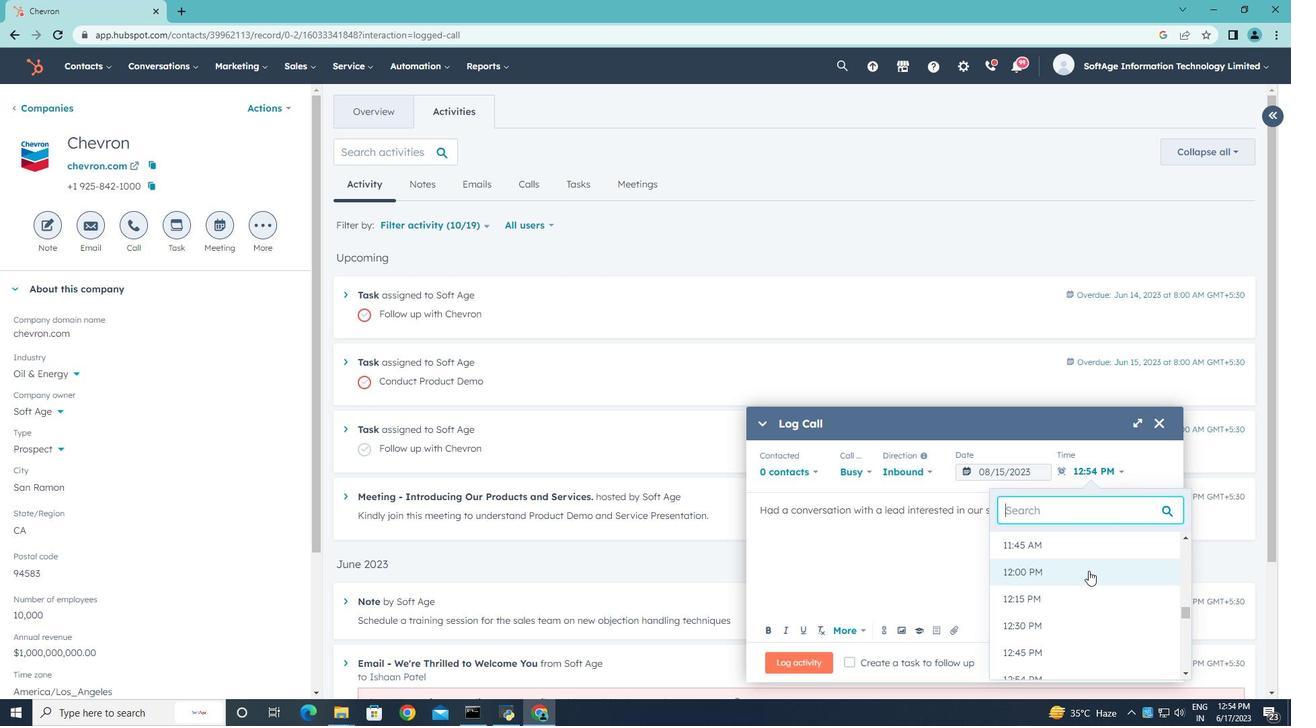 
Action: Mouse scrolled (1089, 572) with delta (0, 0)
Screenshot: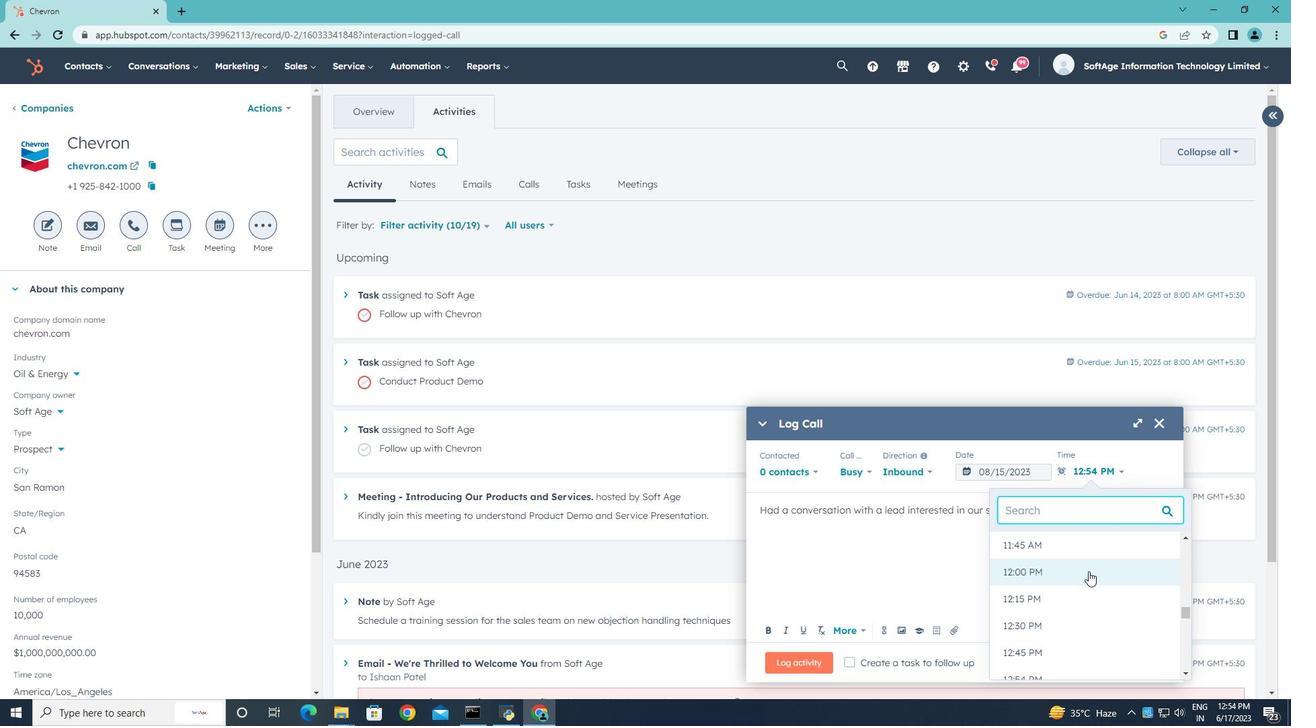 
Action: Mouse scrolled (1089, 572) with delta (0, 0)
Screenshot: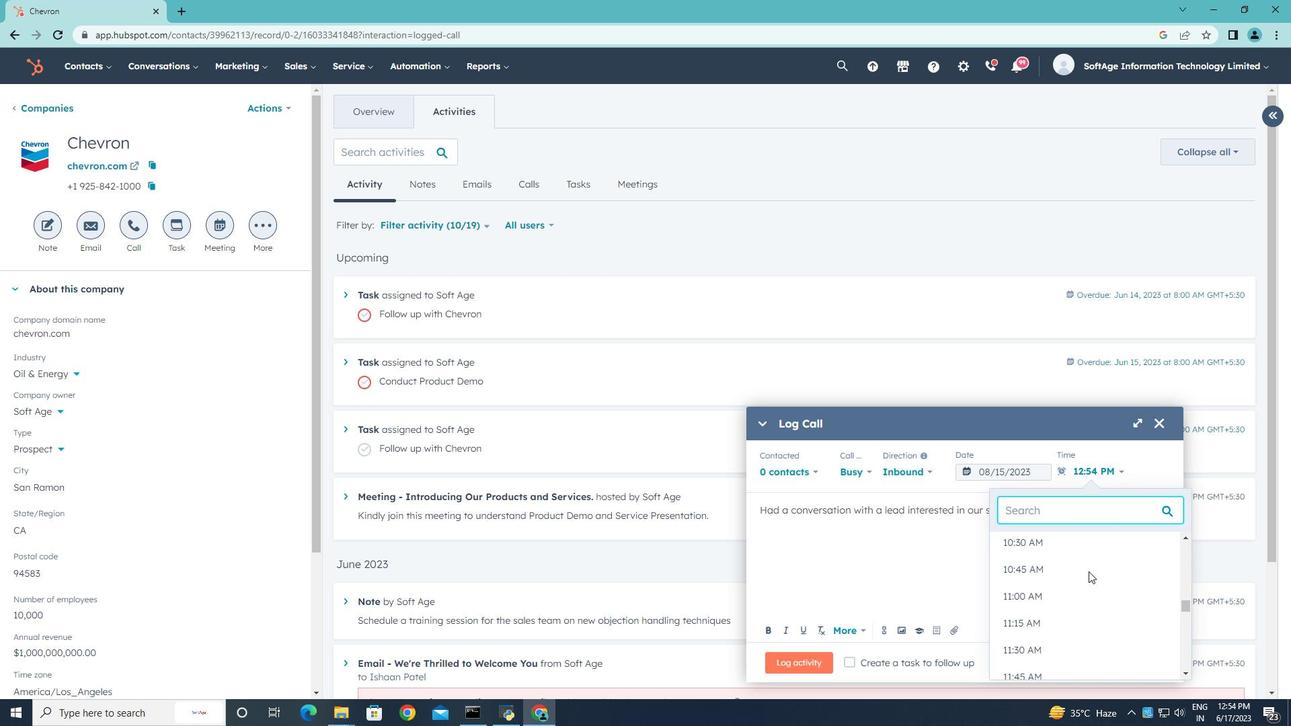 
Action: Mouse moved to (1077, 611)
Screenshot: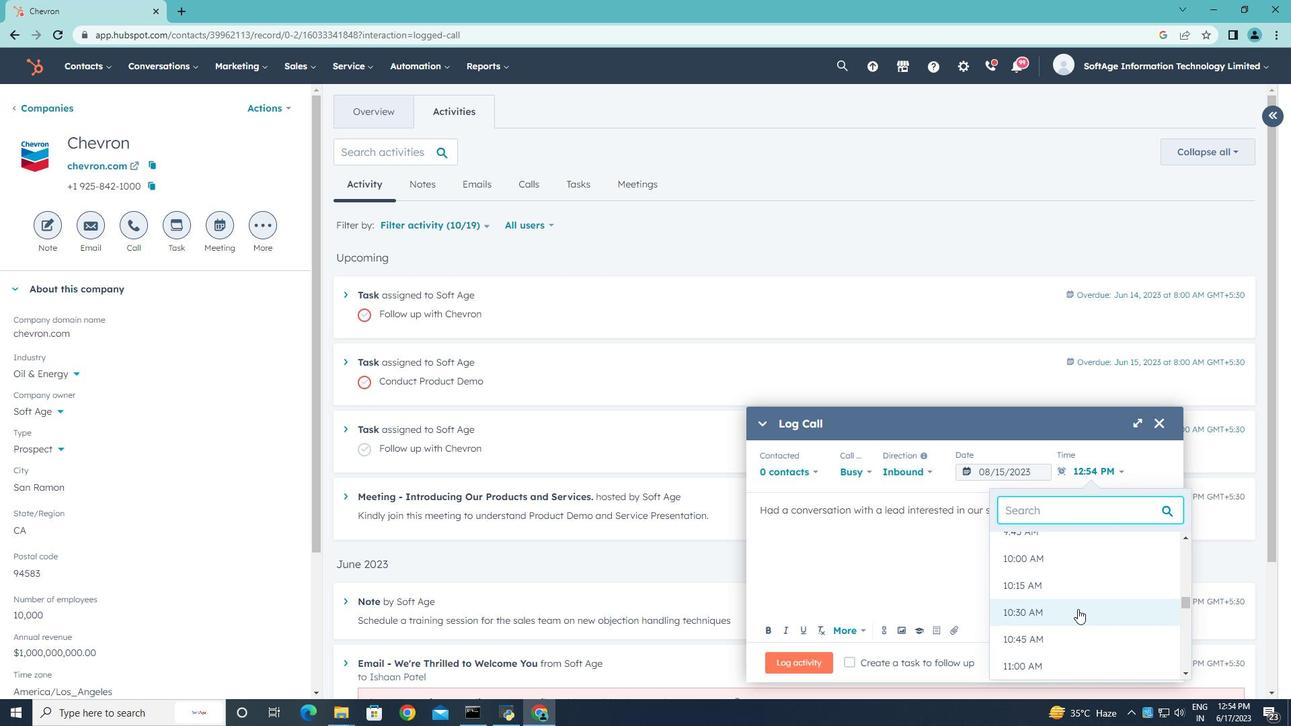 
Action: Mouse pressed left at (1077, 611)
Screenshot: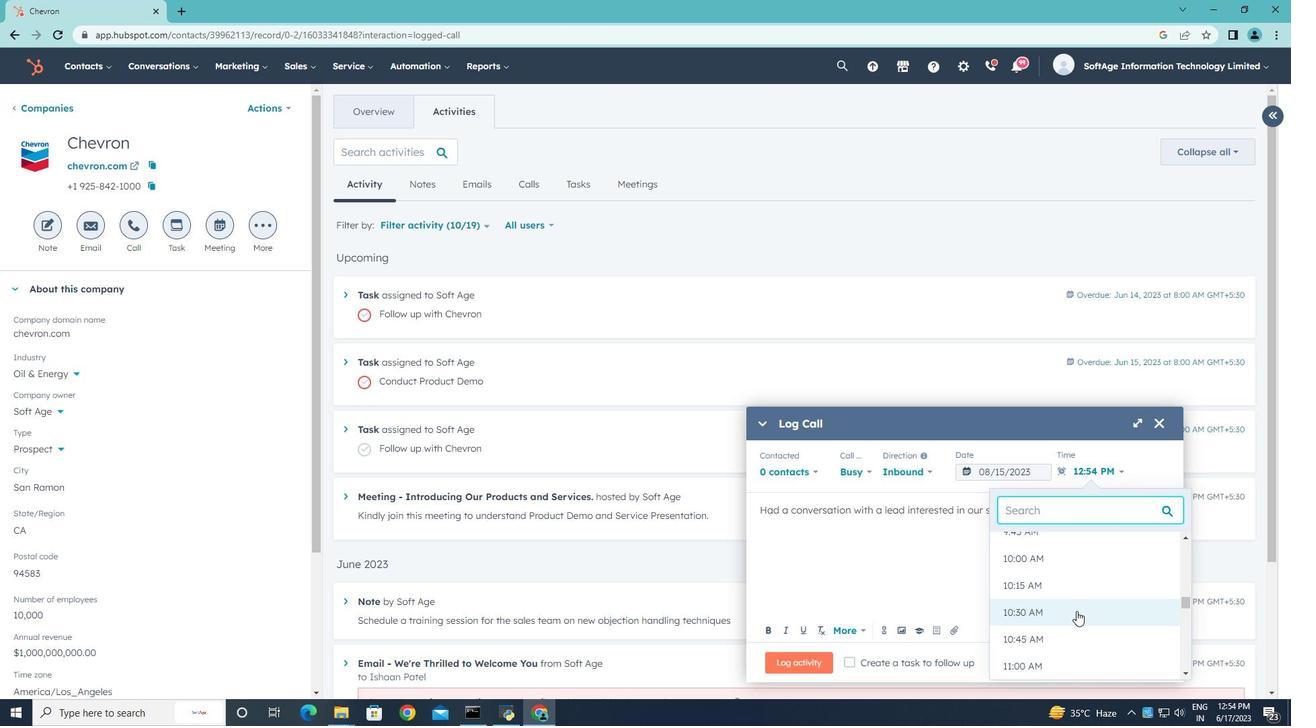 
Action: Mouse moved to (820, 658)
Screenshot: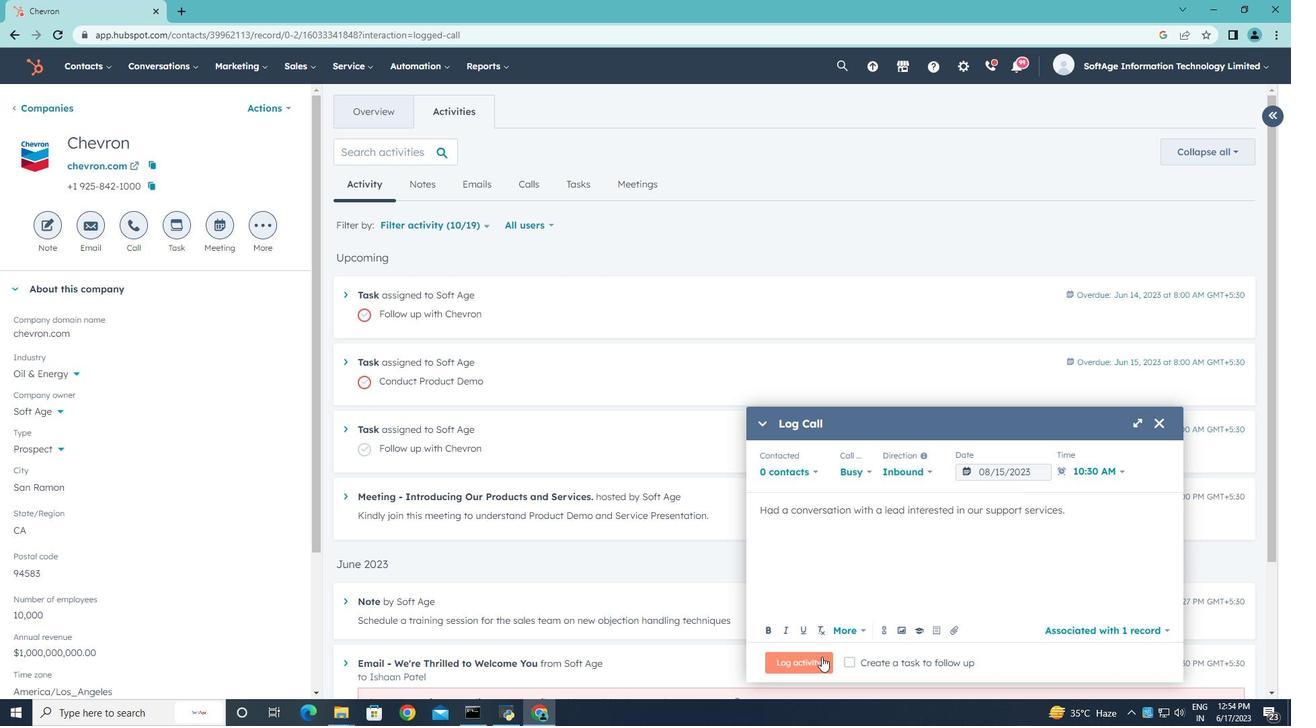 
Action: Mouse pressed left at (820, 658)
Screenshot: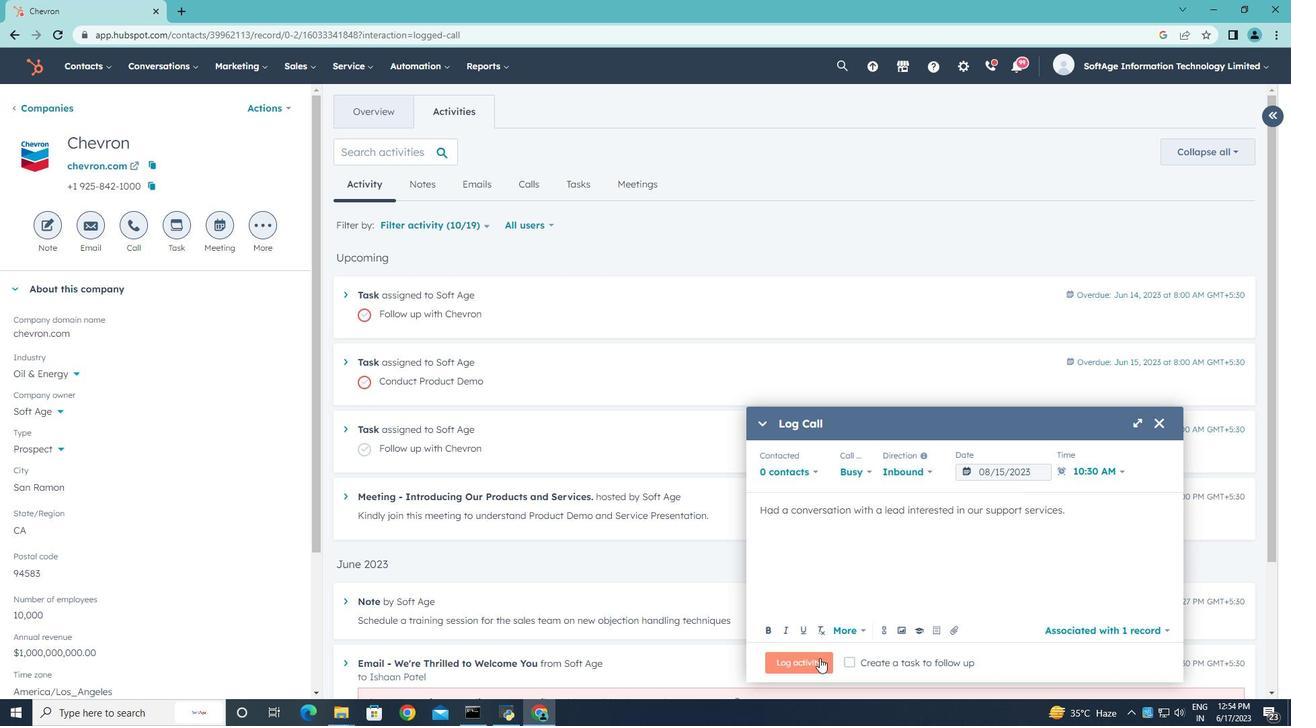 
